 Task: Explore upcoming open houses in Albuquerque, New Mexico, to visit properties with a mountain view.
Action: Mouse moved to (412, 187)
Screenshot: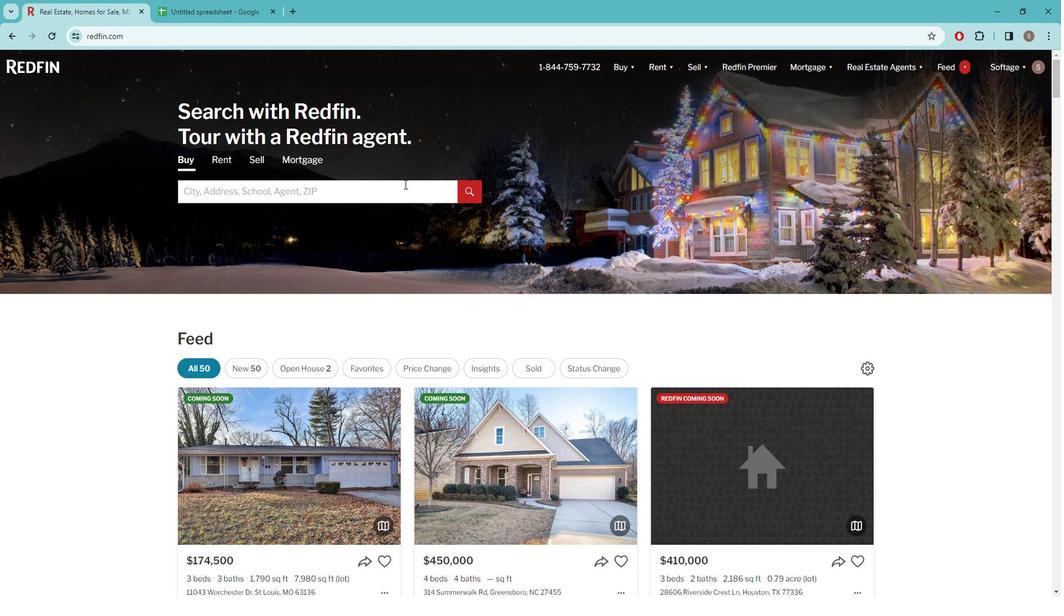 
Action: Mouse pressed left at (412, 187)
Screenshot: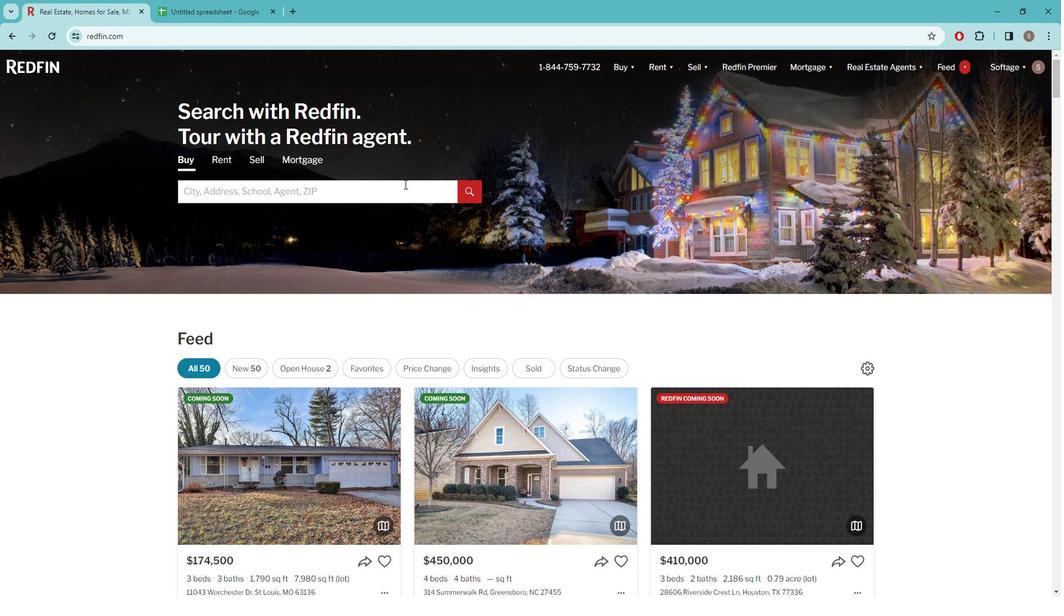 
Action: Key pressed a<Key.caps_lock>LBU
Screenshot: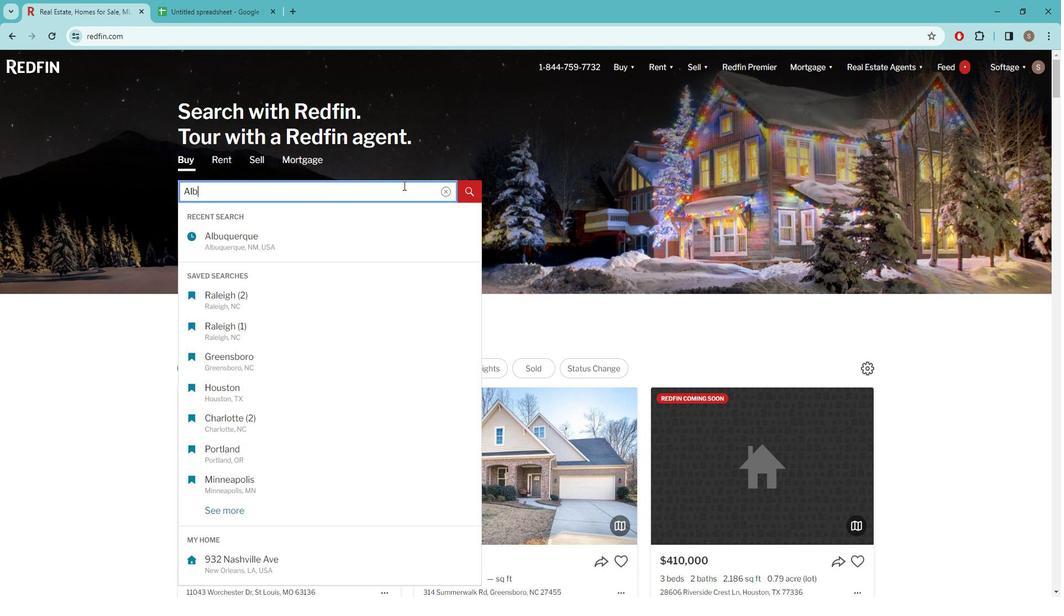 
Action: Mouse moved to (344, 242)
Screenshot: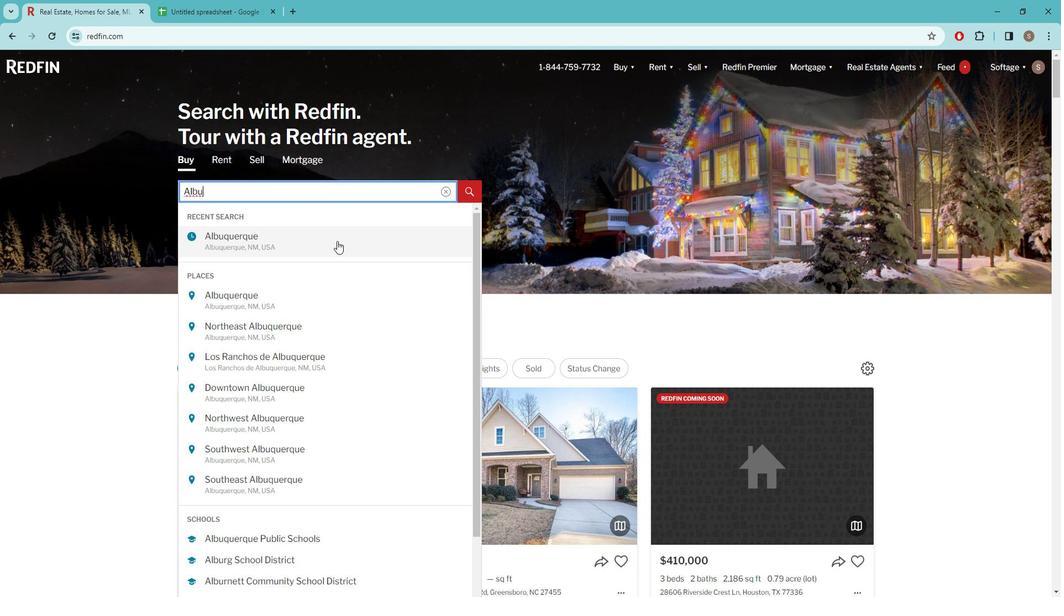 
Action: Mouse pressed left at (344, 242)
Screenshot: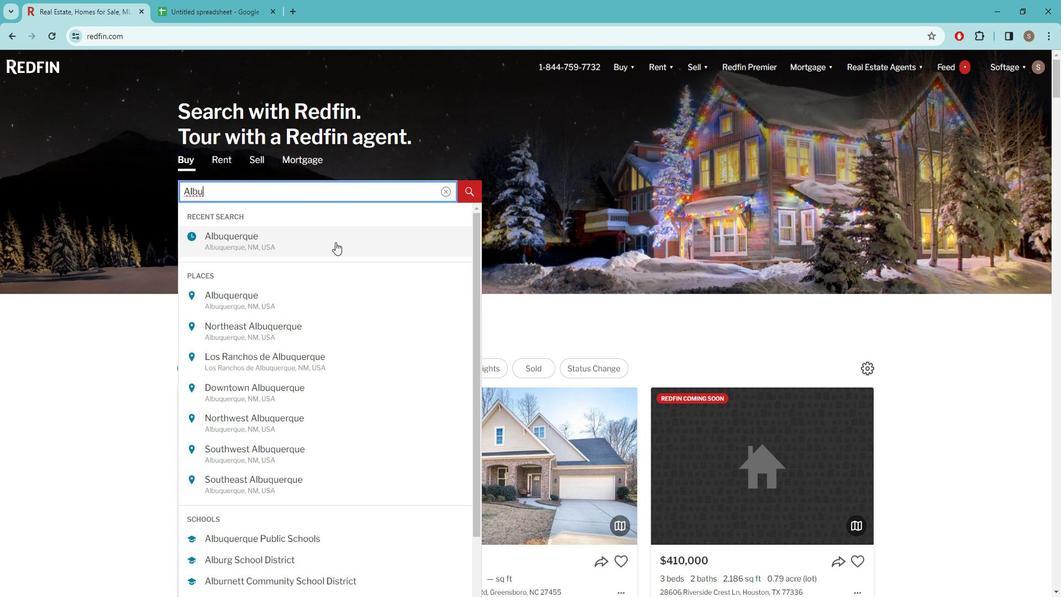 
Action: Mouse moved to (934, 139)
Screenshot: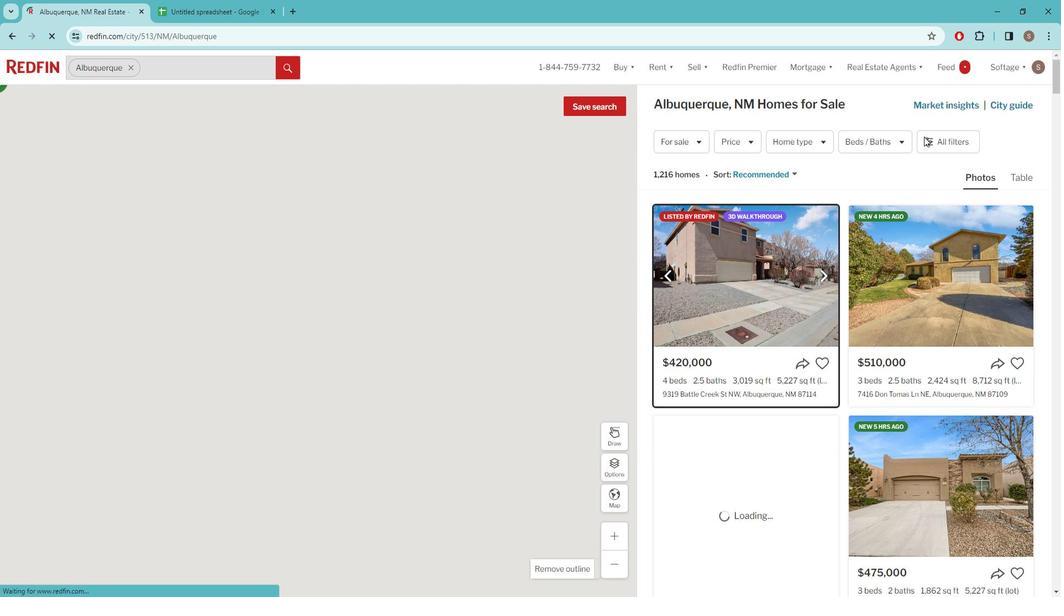
Action: Mouse pressed left at (934, 139)
Screenshot: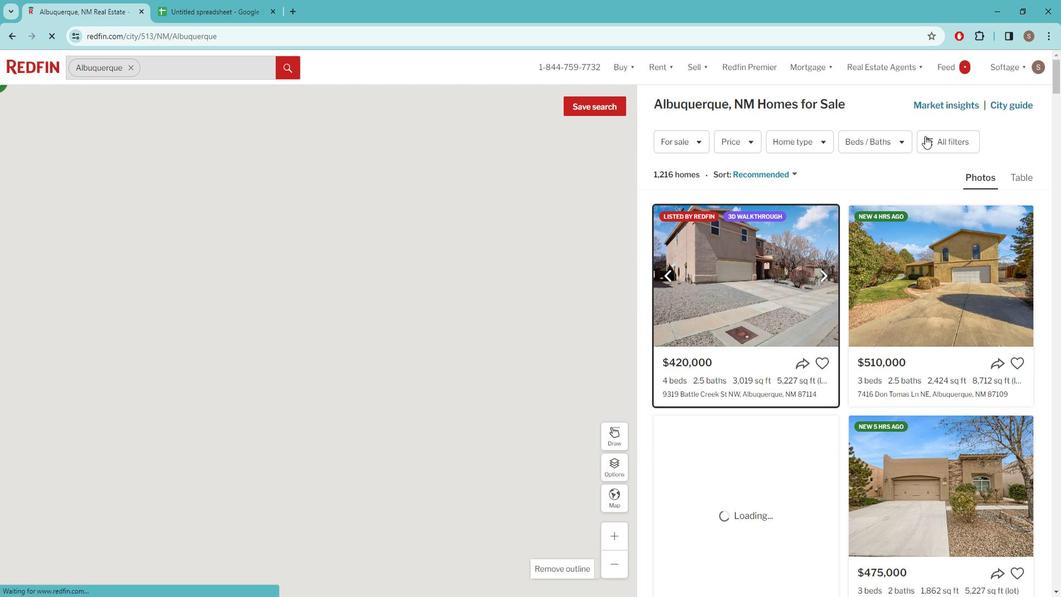 
Action: Mouse moved to (935, 139)
Screenshot: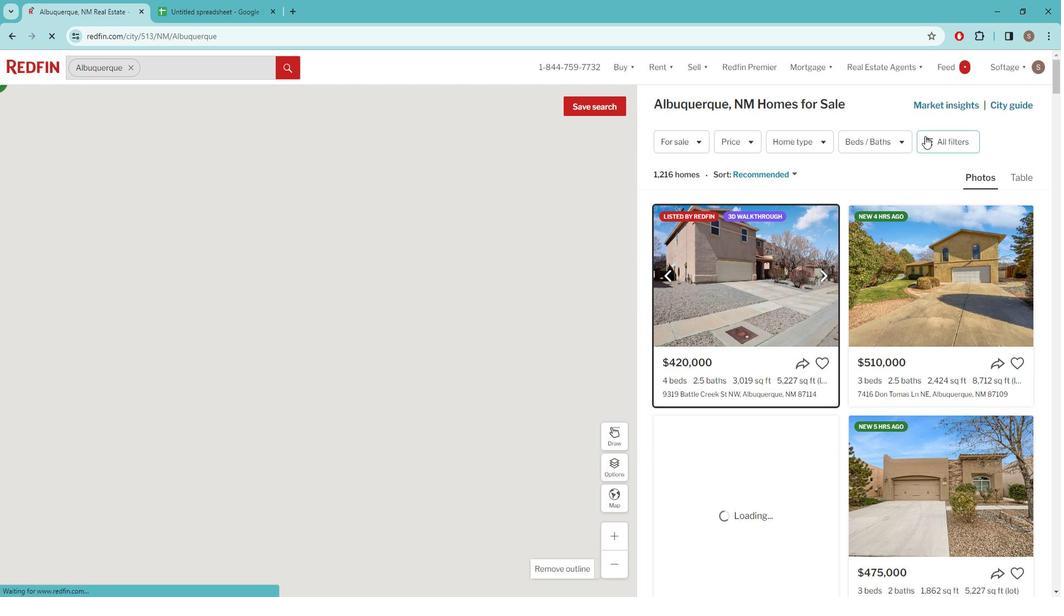 
Action: Mouse pressed left at (935, 139)
Screenshot: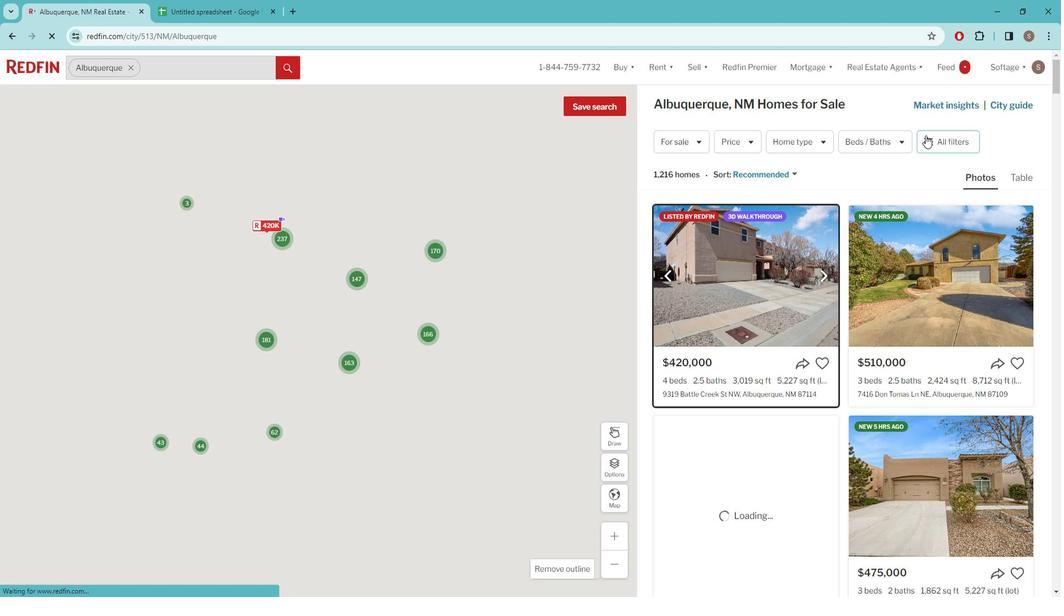 
Action: Mouse pressed left at (935, 139)
Screenshot: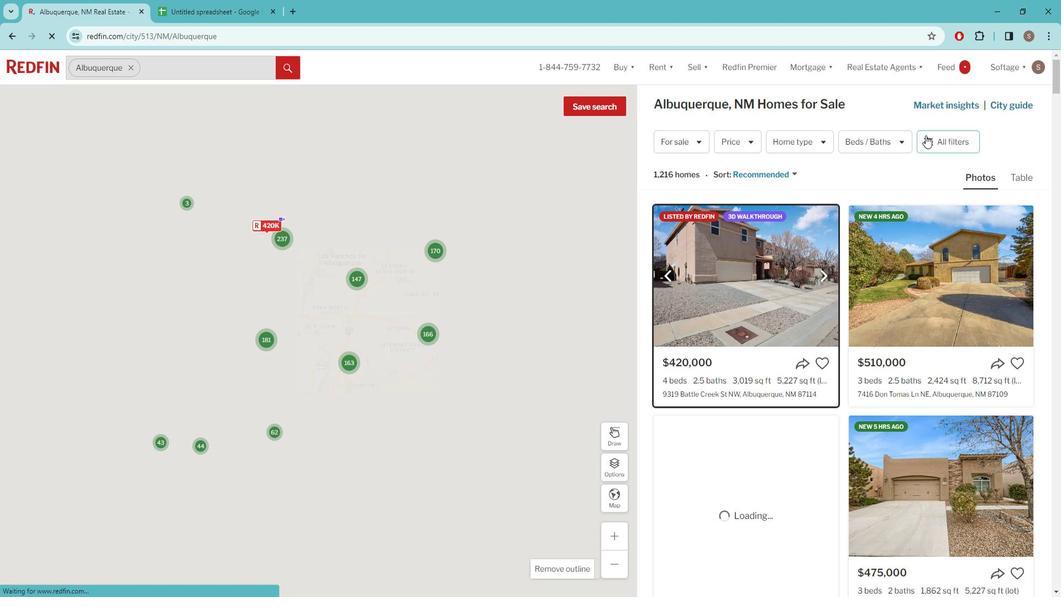 
Action: Mouse moved to (938, 141)
Screenshot: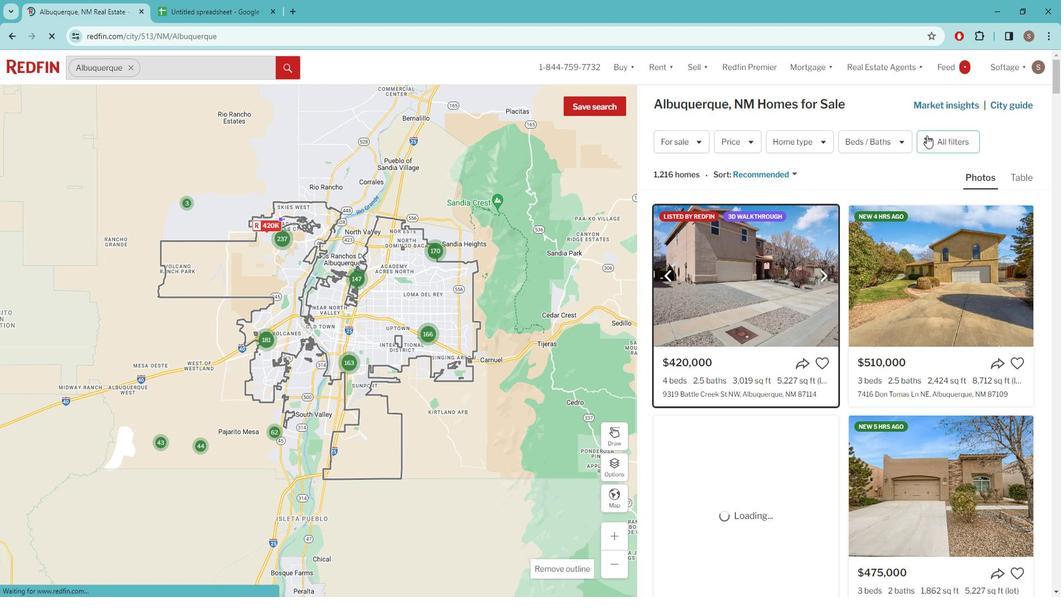 
Action: Mouse pressed left at (938, 141)
Screenshot: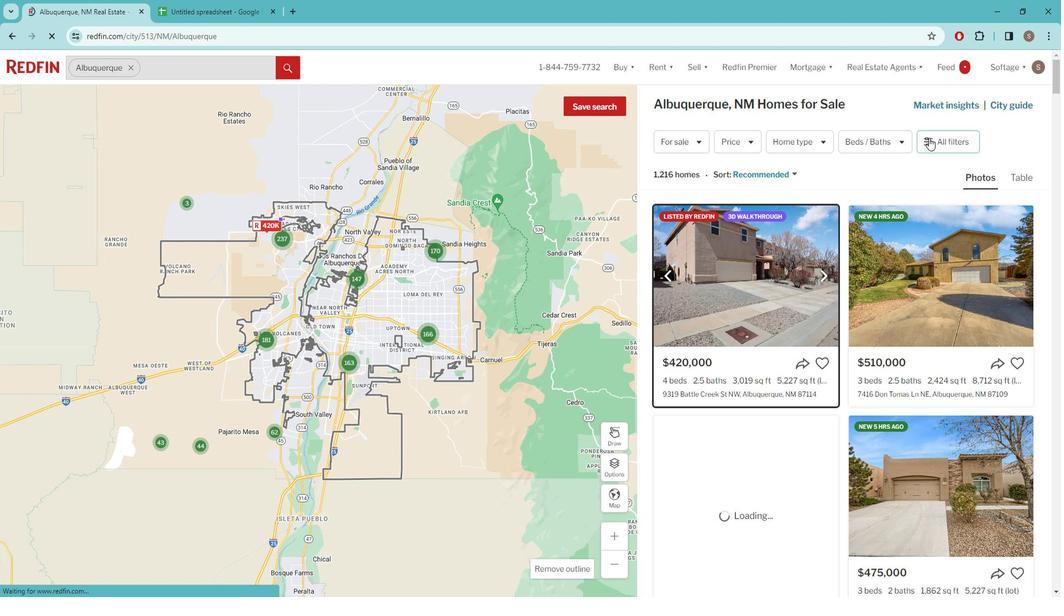 
Action: Mouse moved to (939, 141)
Screenshot: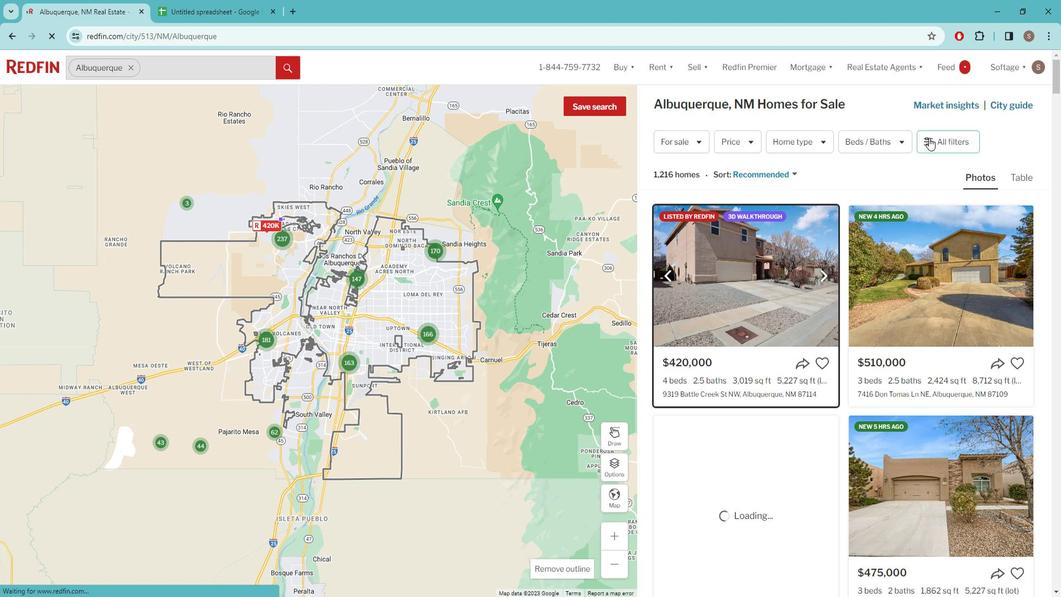 
Action: Mouse pressed left at (939, 141)
Screenshot: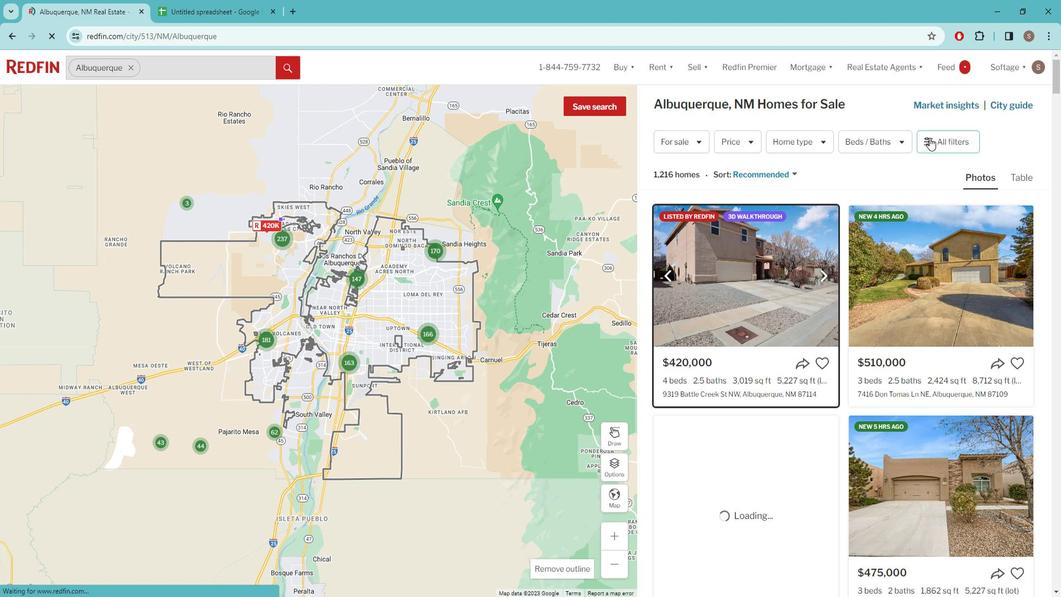 
Action: Mouse moved to (939, 142)
Screenshot: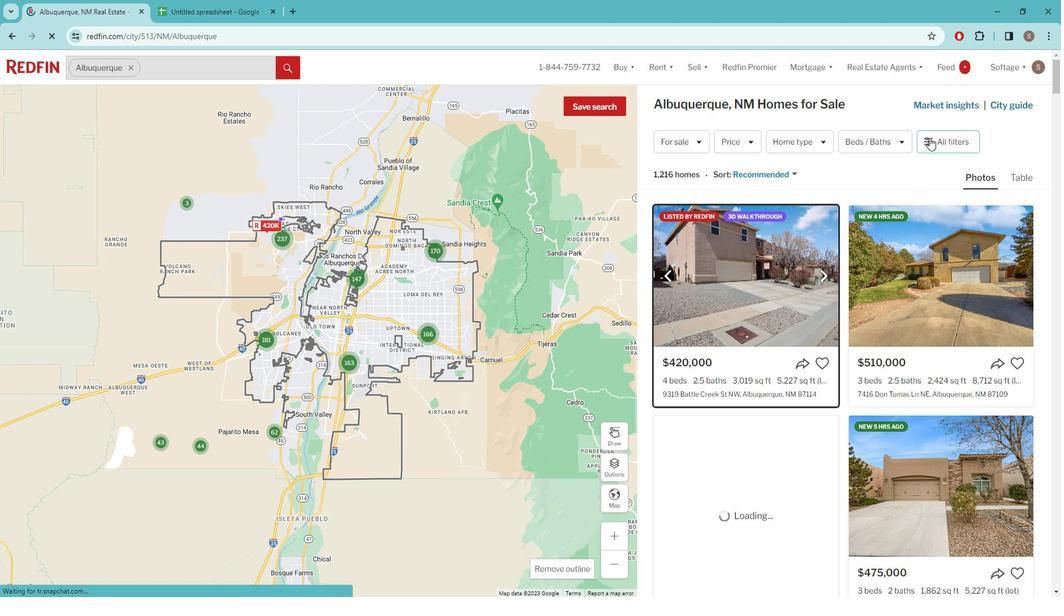 
Action: Mouse pressed left at (939, 142)
Screenshot: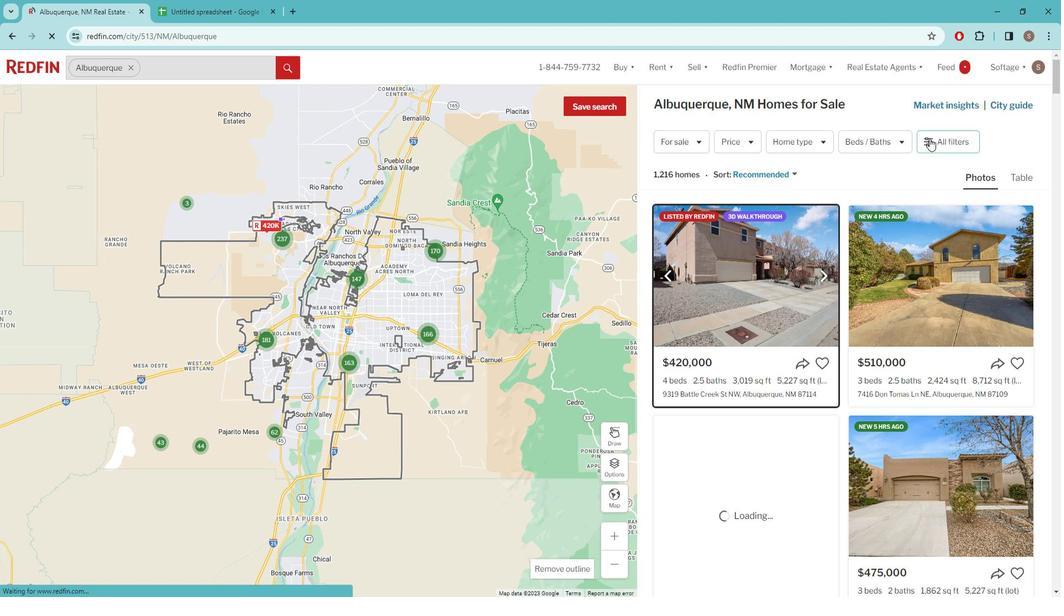 
Action: Mouse moved to (939, 142)
Screenshot: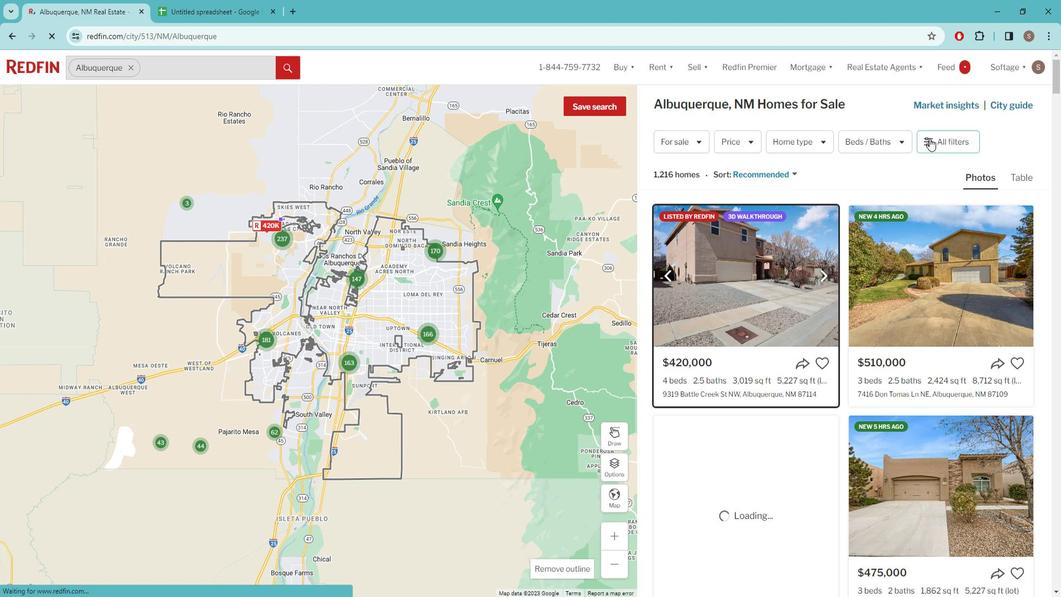 
Action: Mouse pressed left at (939, 142)
Screenshot: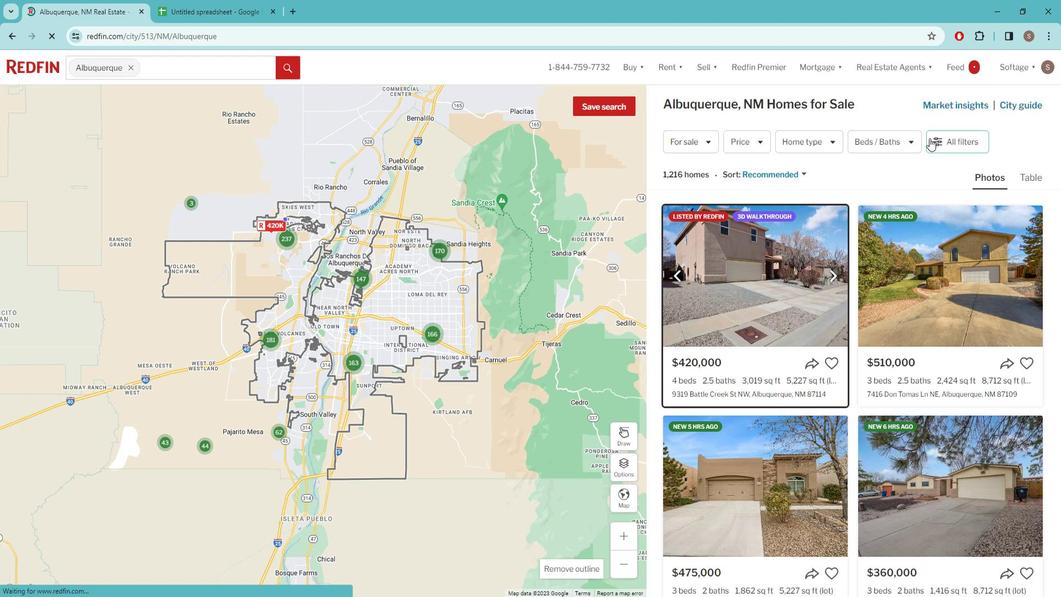 
Action: Mouse moved to (947, 142)
Screenshot: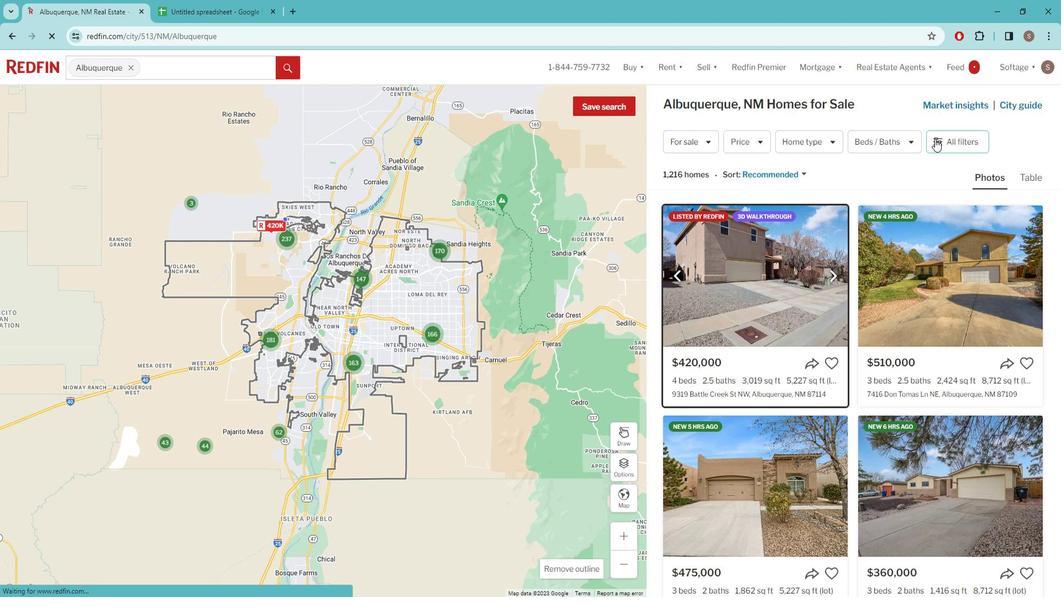 
Action: Mouse pressed left at (947, 142)
Screenshot: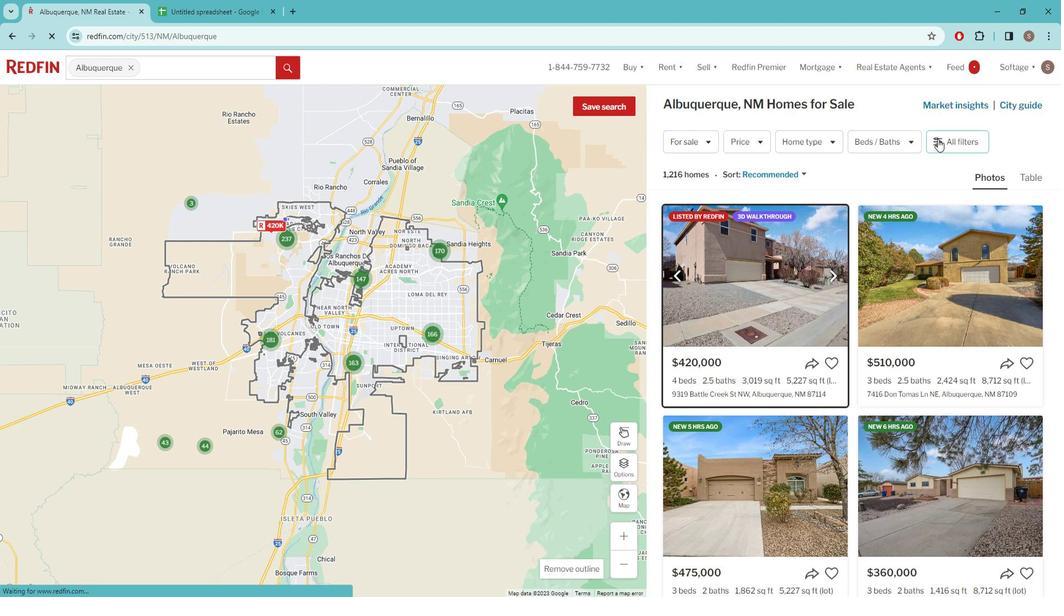 
Action: Mouse pressed left at (947, 142)
Screenshot: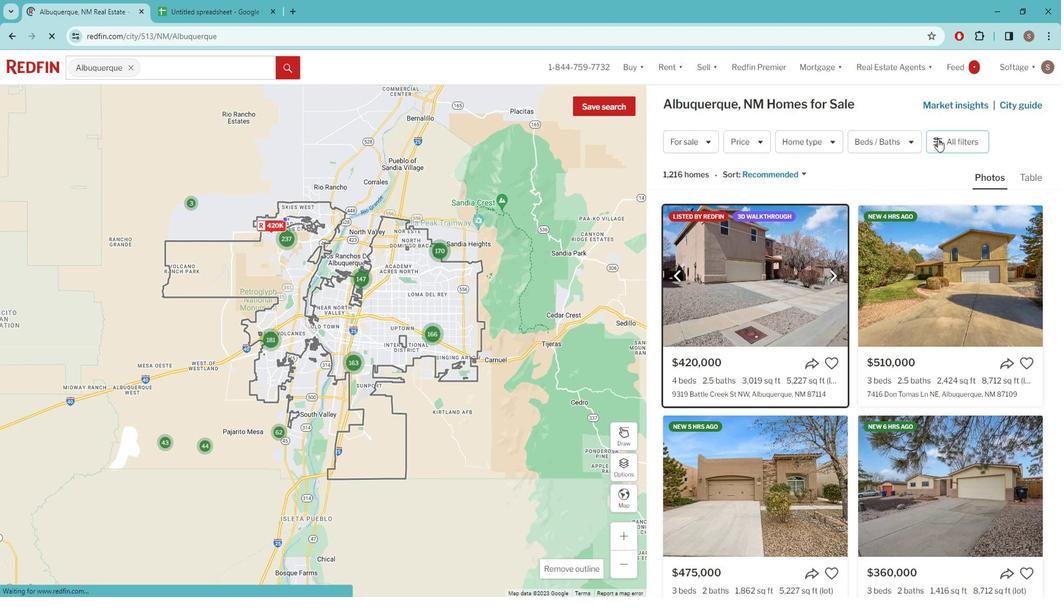 
Action: Mouse moved to (947, 142)
Screenshot: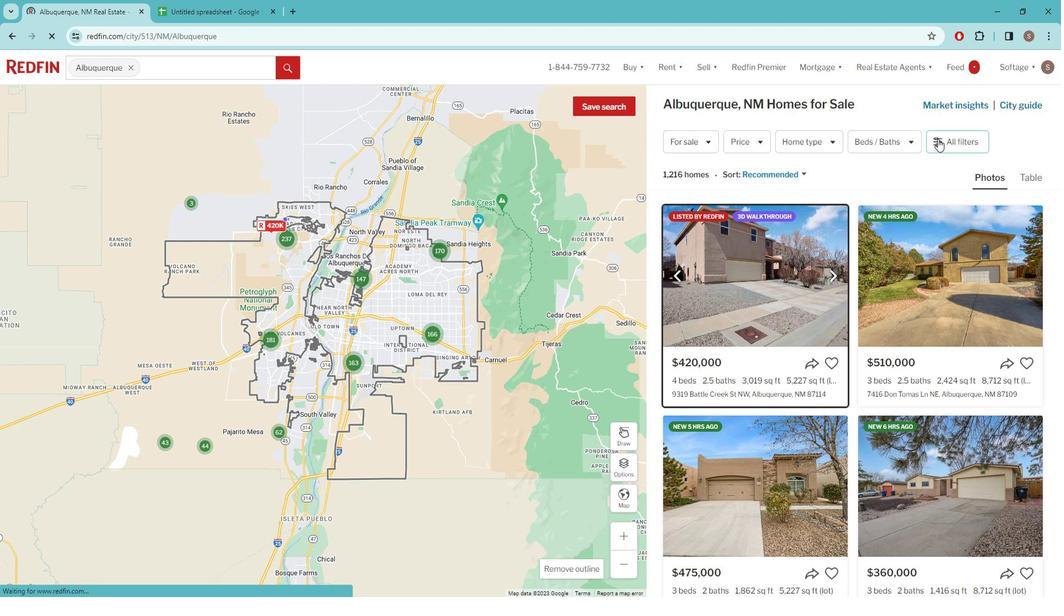 
Action: Mouse pressed left at (947, 142)
Screenshot: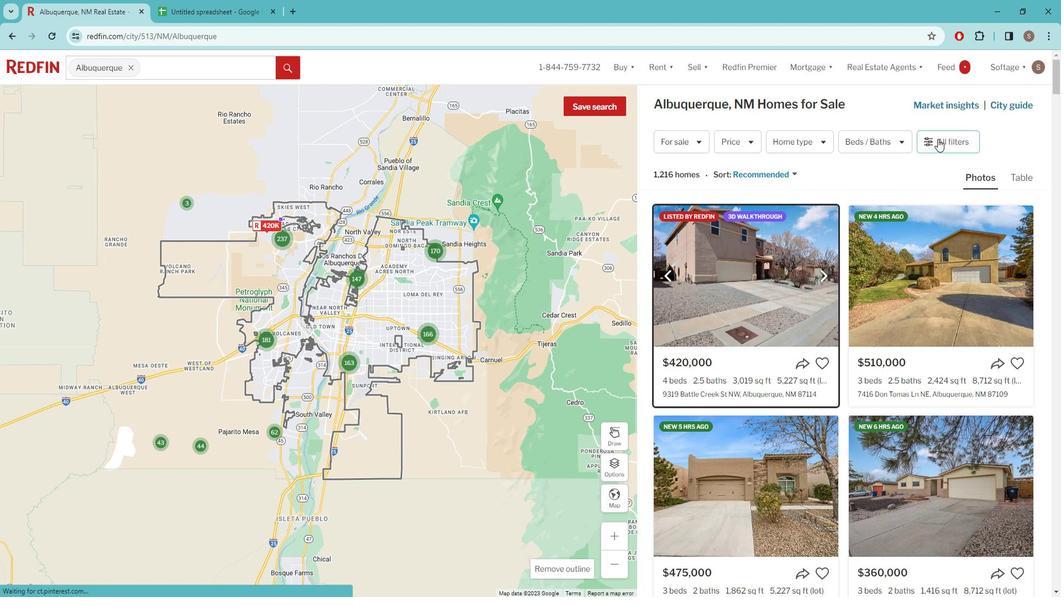 
Action: Mouse moved to (897, 246)
Screenshot: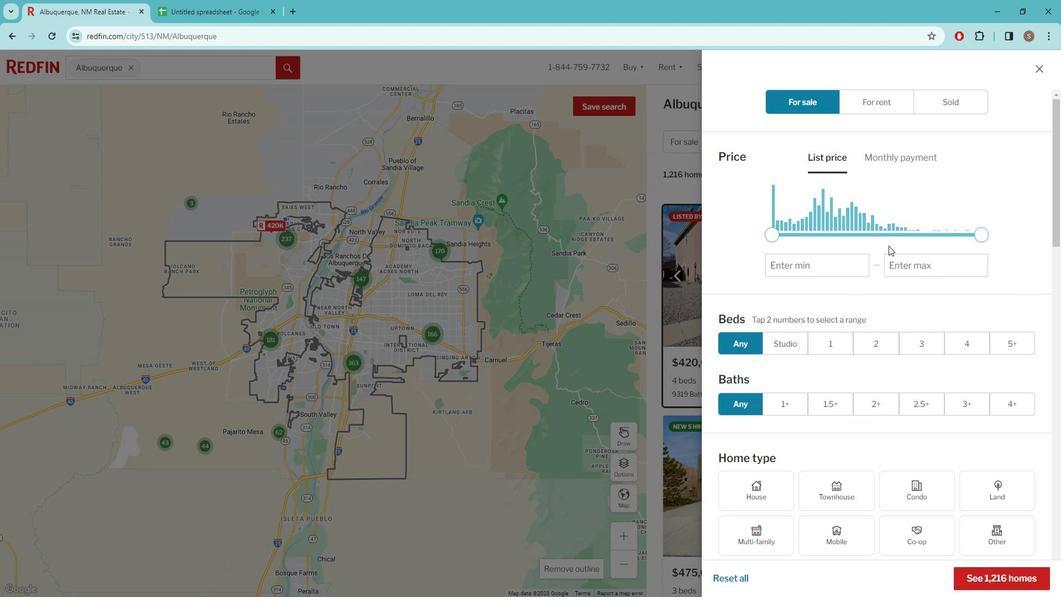 
Action: Mouse scrolled (897, 246) with delta (0, 0)
Screenshot: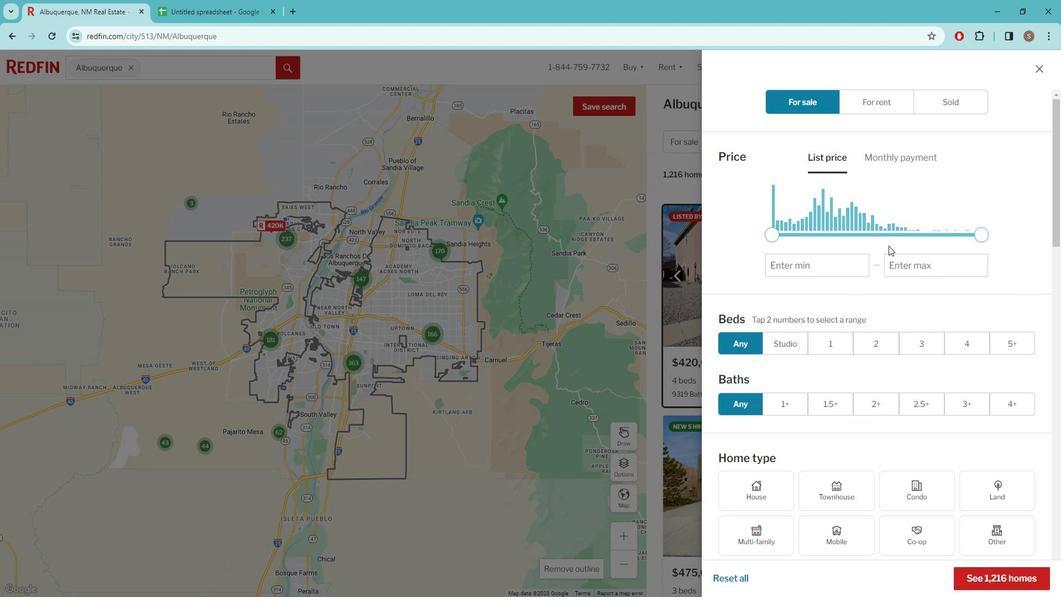 
Action: Mouse scrolled (897, 246) with delta (0, 0)
Screenshot: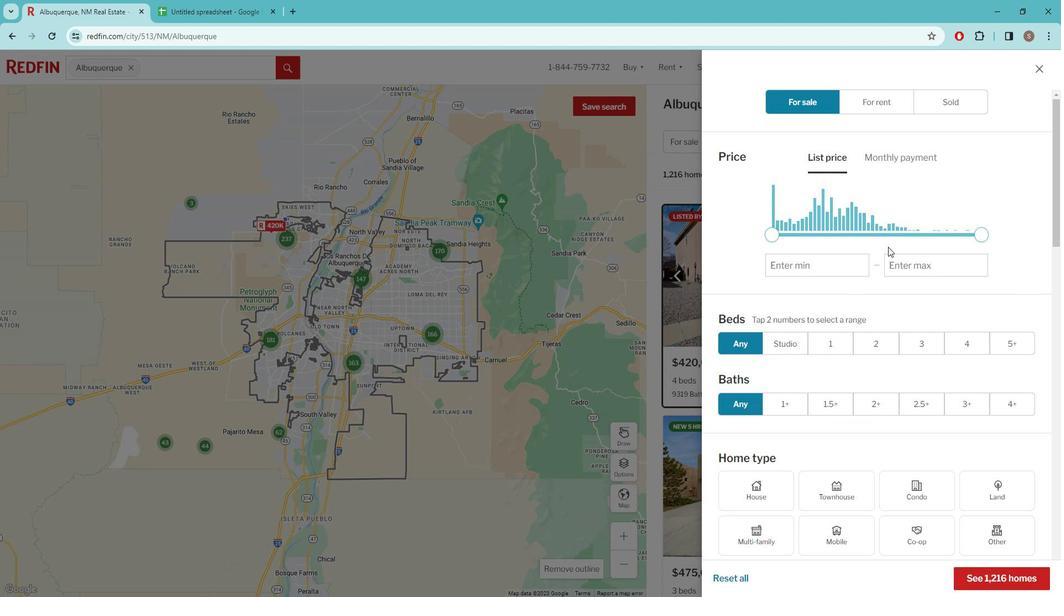 
Action: Mouse scrolled (897, 246) with delta (0, 0)
Screenshot: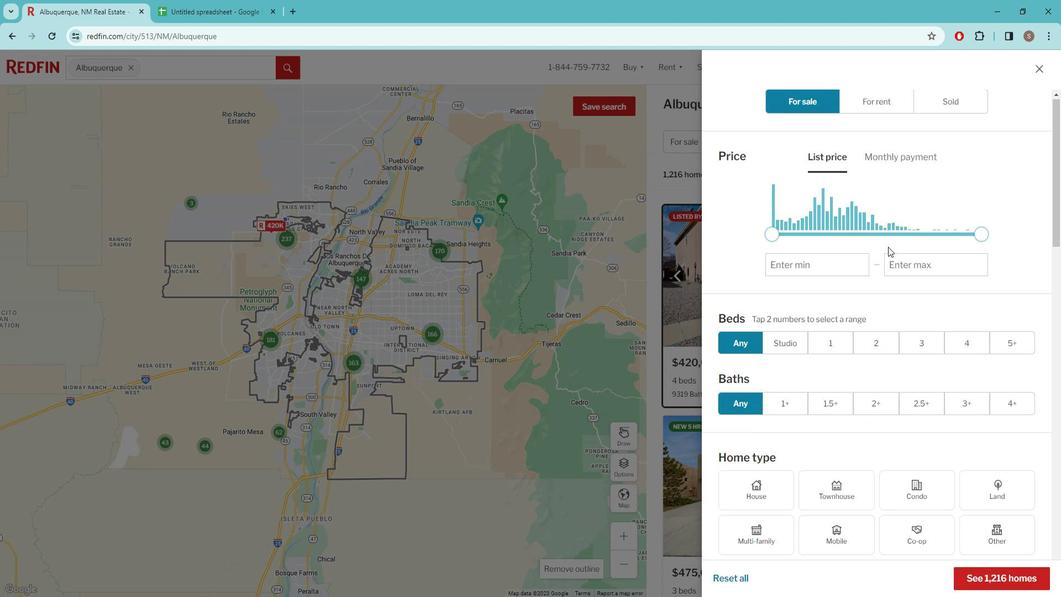 
Action: Mouse scrolled (897, 246) with delta (0, 0)
Screenshot: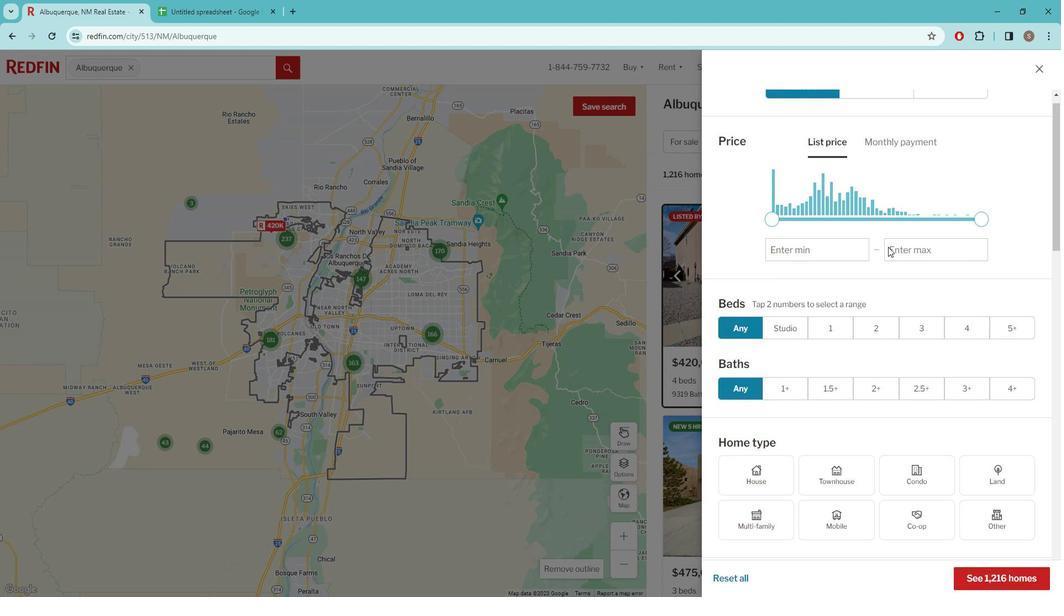 
Action: Mouse moved to (773, 381)
Screenshot: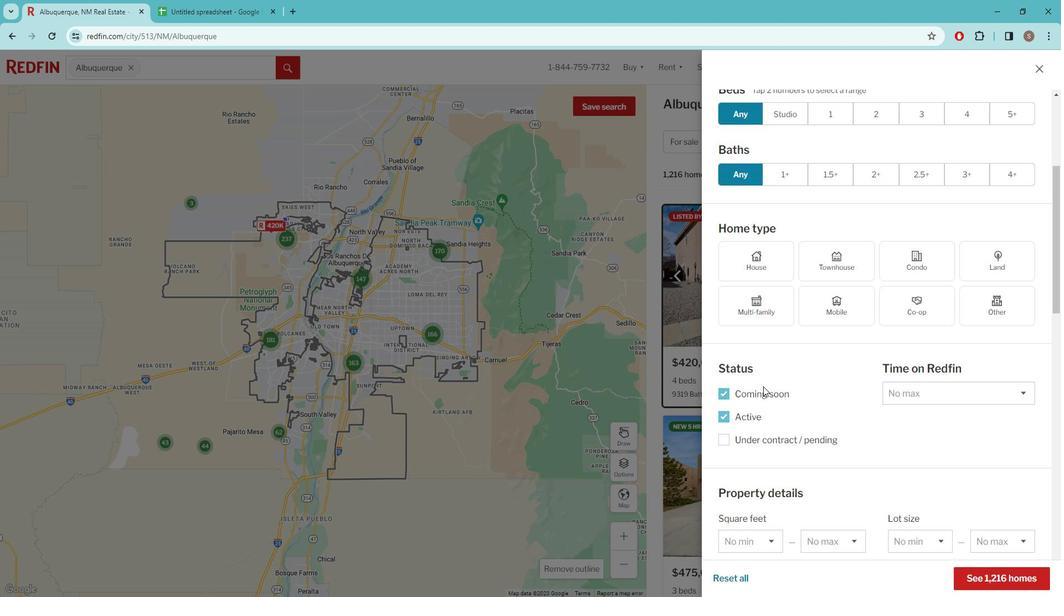 
Action: Mouse pressed left at (773, 381)
Screenshot: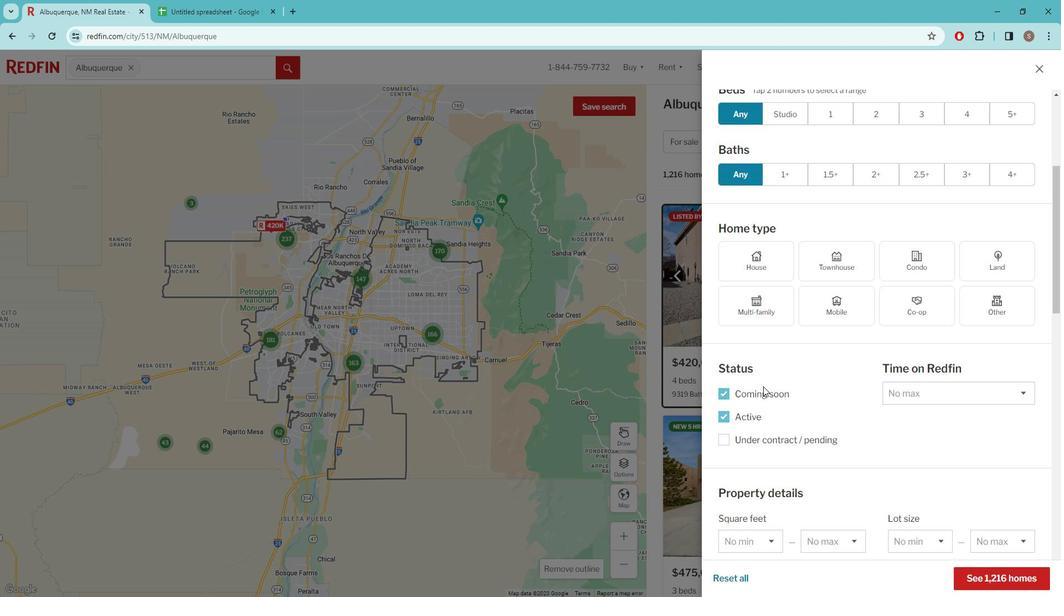 
Action: Mouse moved to (774, 384)
Screenshot: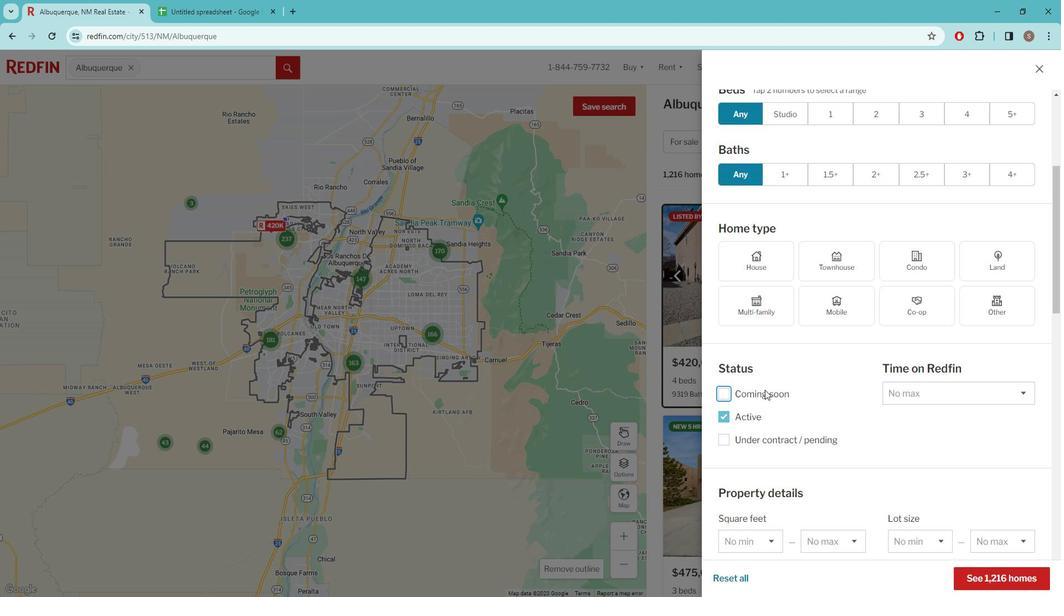 
Action: Mouse pressed left at (774, 384)
Screenshot: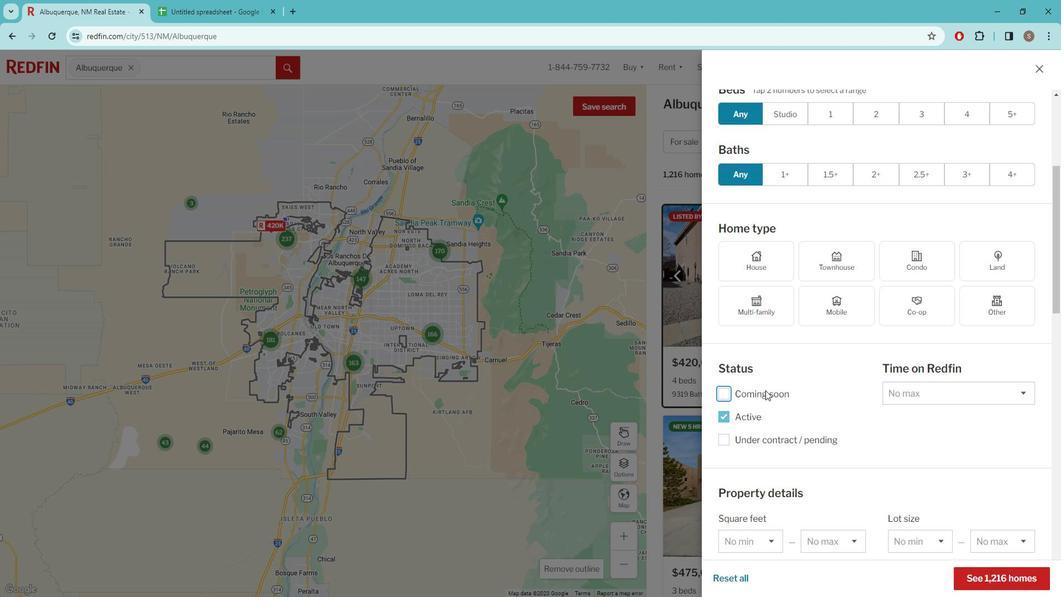
Action: Mouse moved to (786, 380)
Screenshot: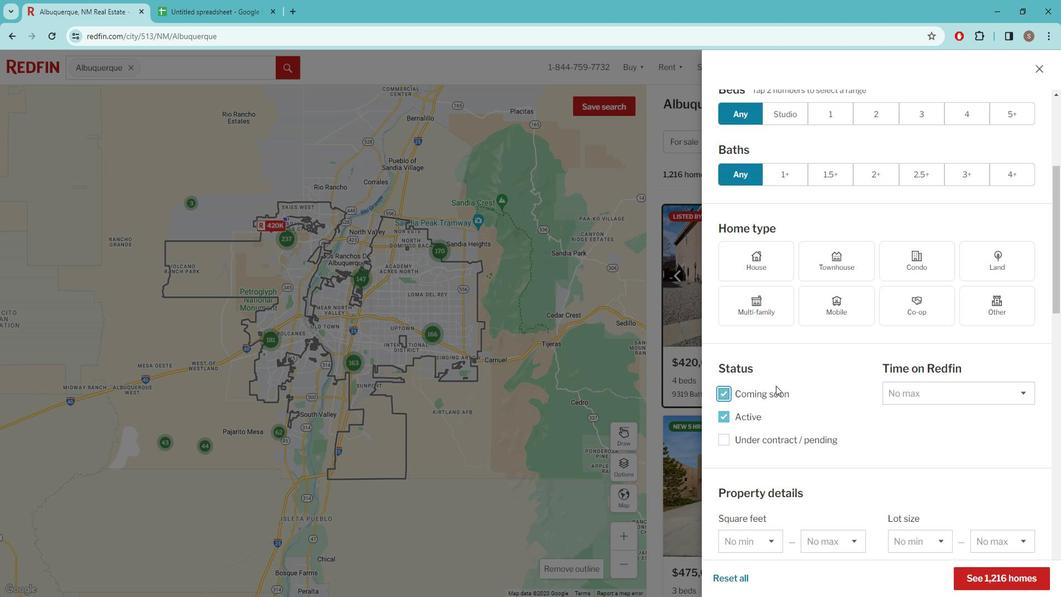 
Action: Mouse scrolled (786, 379) with delta (0, 0)
Screenshot: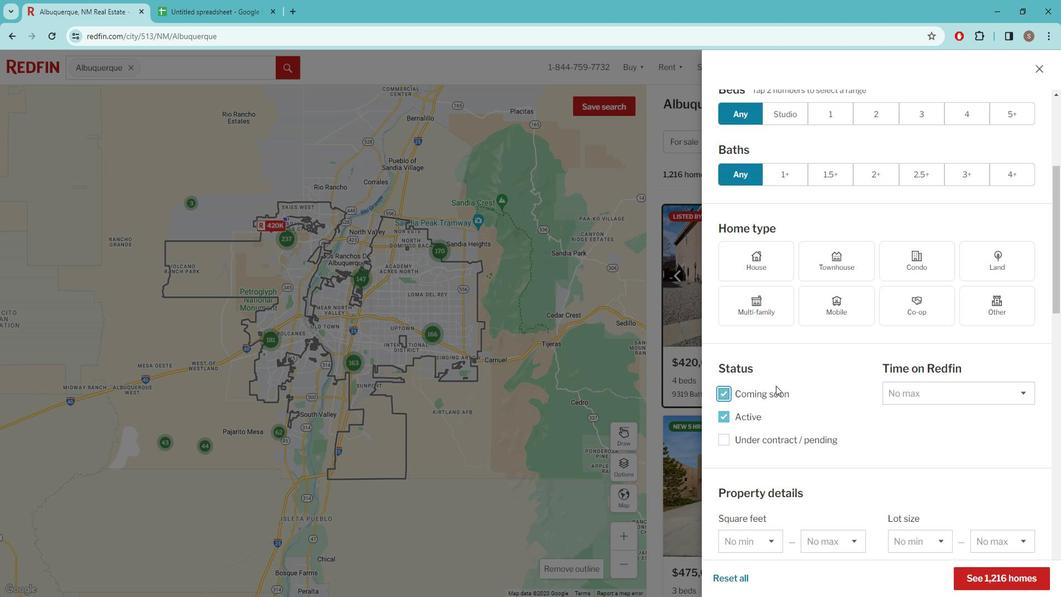 
Action: Mouse scrolled (786, 379) with delta (0, 0)
Screenshot: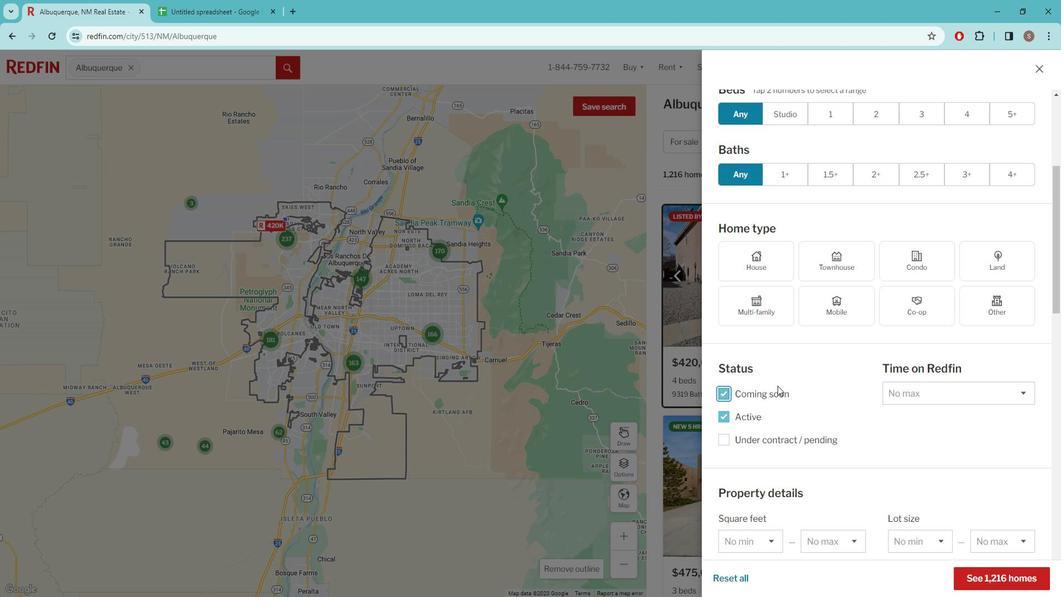 
Action: Mouse moved to (786, 380)
Screenshot: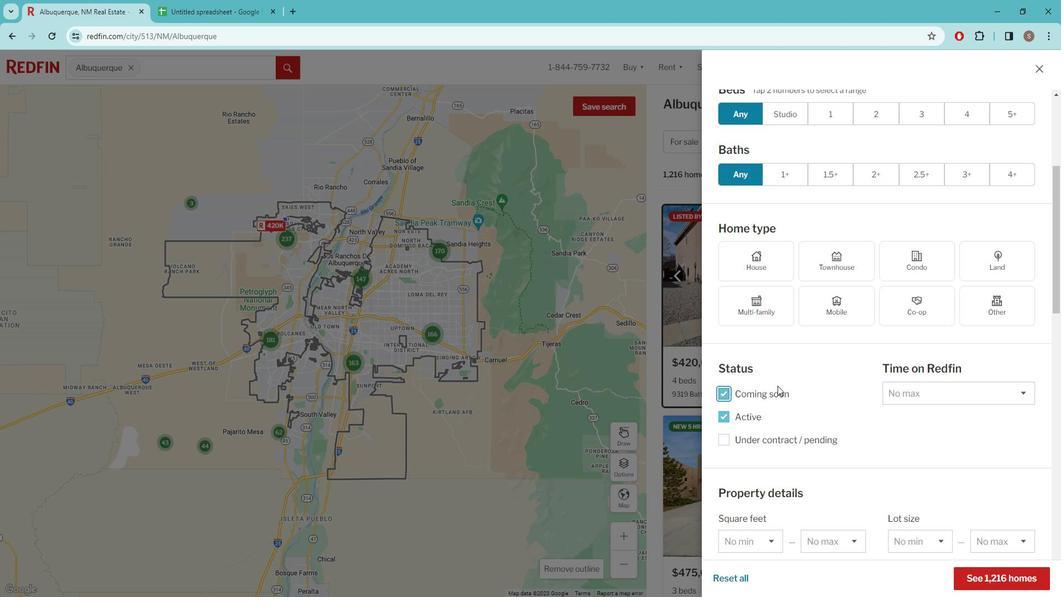 
Action: Mouse scrolled (786, 379) with delta (0, 0)
Screenshot: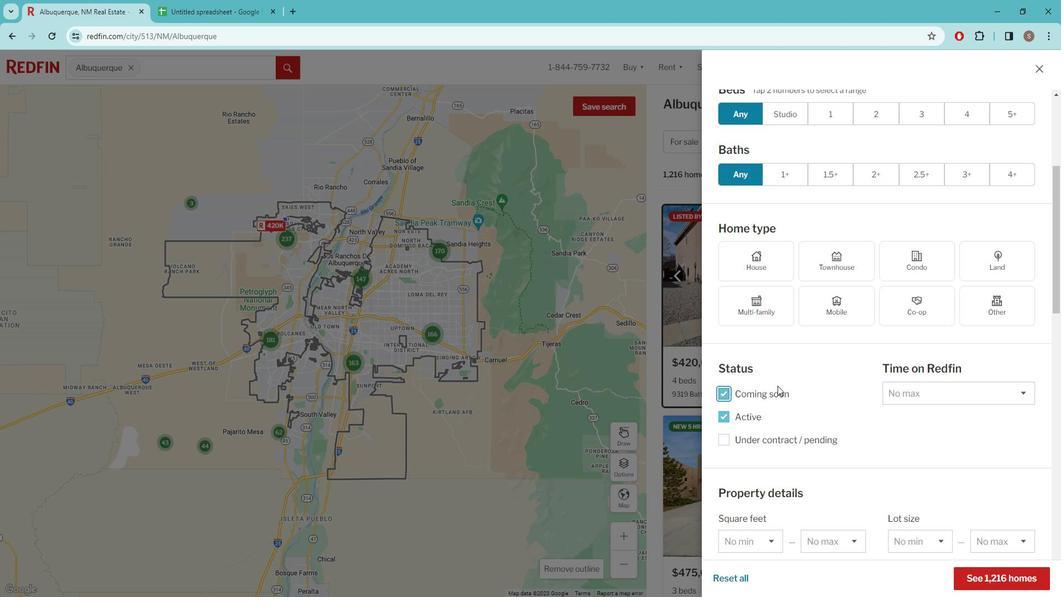 
Action: Mouse scrolled (786, 379) with delta (0, 0)
Screenshot: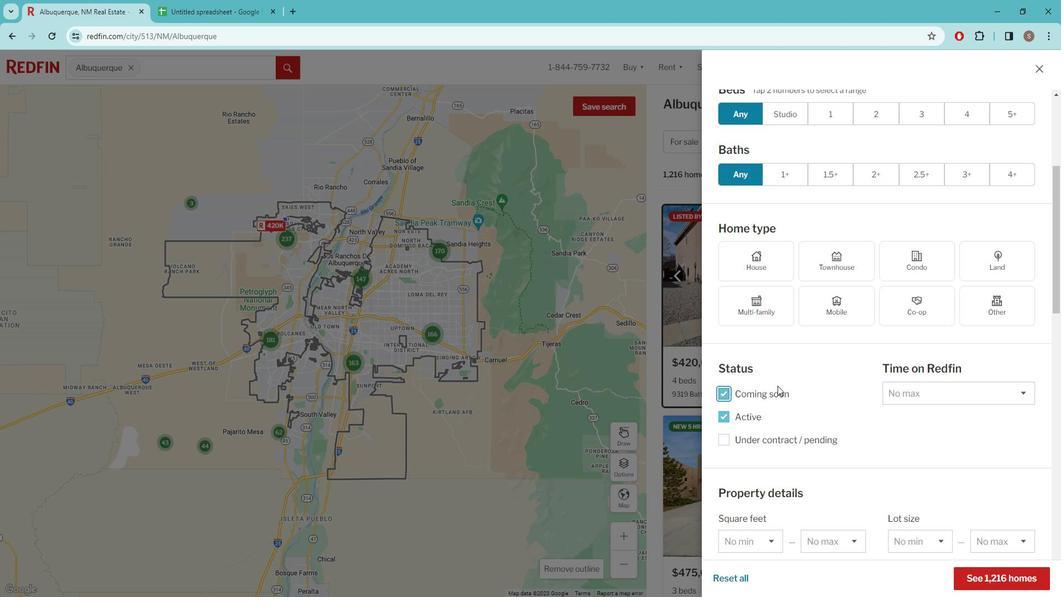 
Action: Mouse scrolled (786, 379) with delta (0, 0)
Screenshot: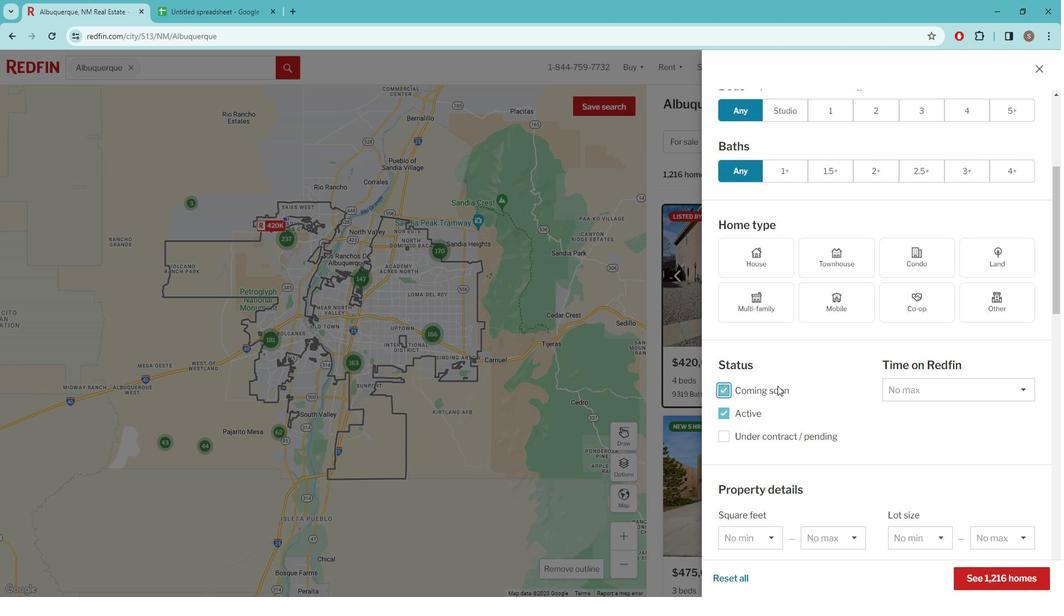 
Action: Mouse moved to (802, 361)
Screenshot: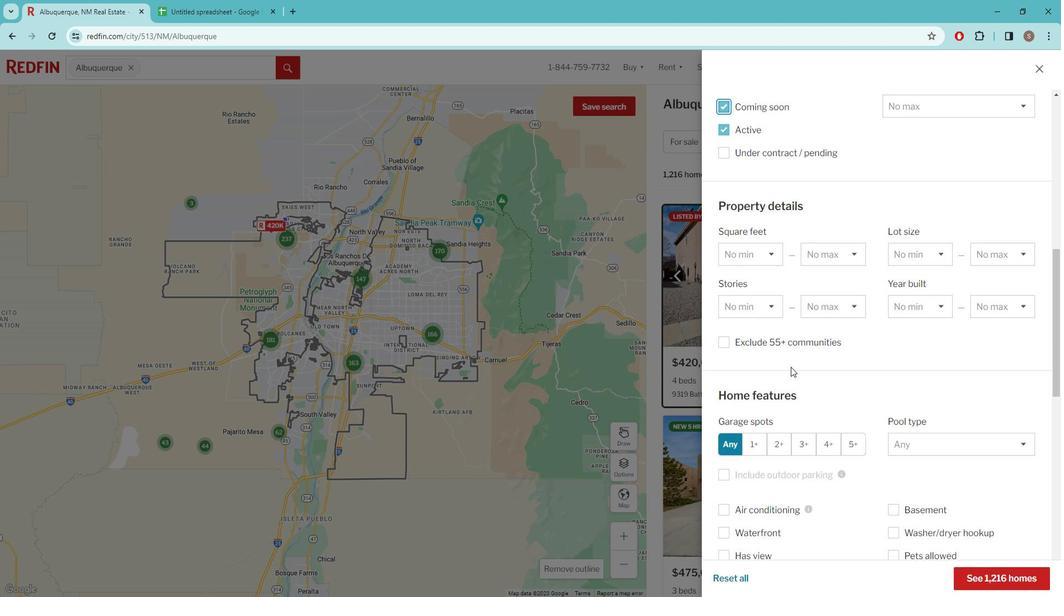 
Action: Mouse scrolled (802, 361) with delta (0, 0)
Screenshot: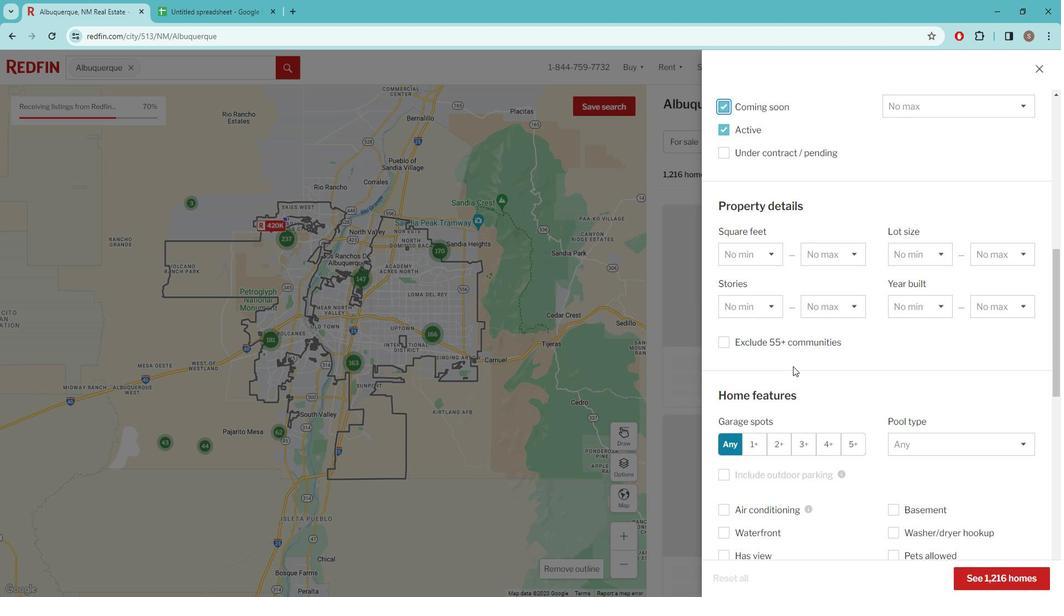 
Action: Mouse scrolled (802, 361) with delta (0, 0)
Screenshot: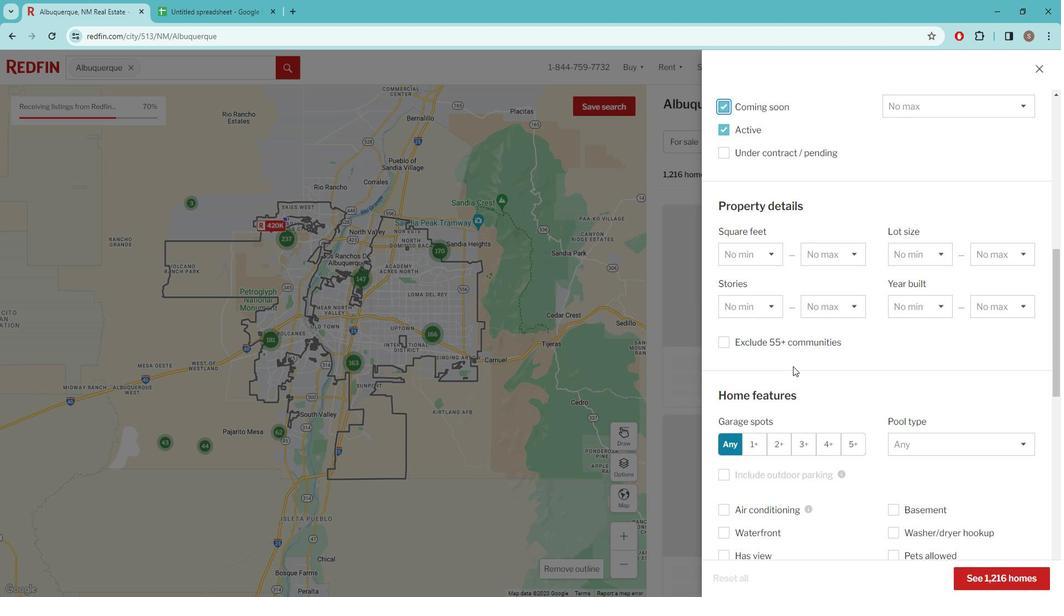 
Action: Mouse scrolled (802, 361) with delta (0, 0)
Screenshot: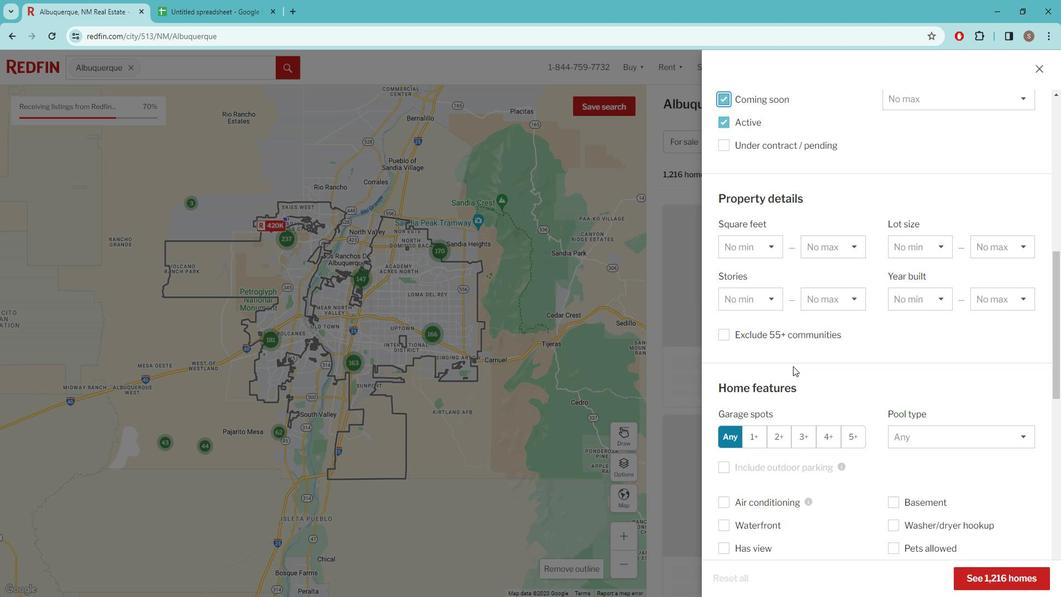 
Action: Mouse moved to (802, 362)
Screenshot: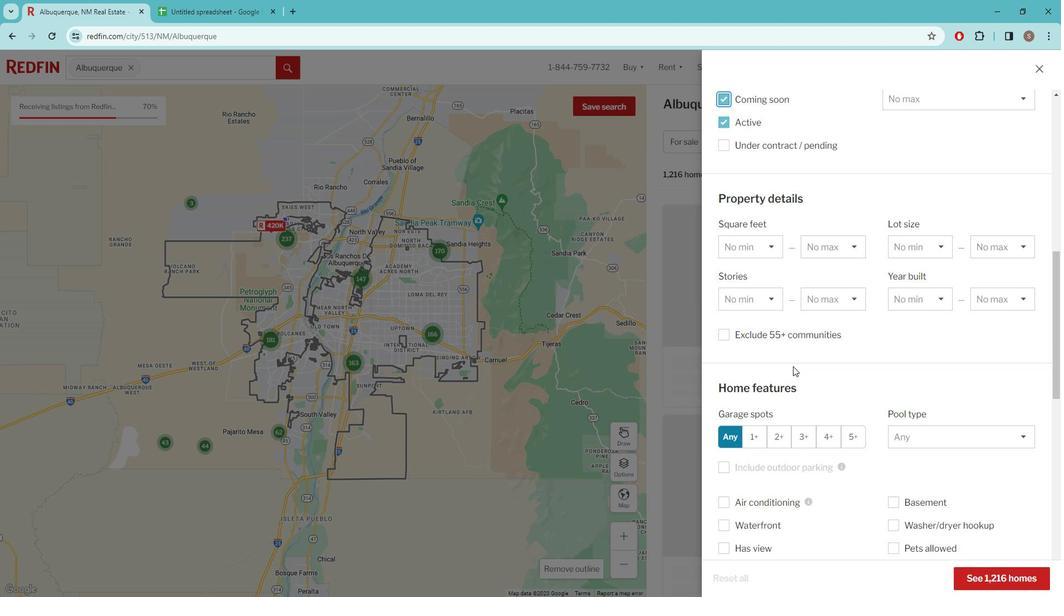 
Action: Mouse scrolled (802, 361) with delta (0, 0)
Screenshot: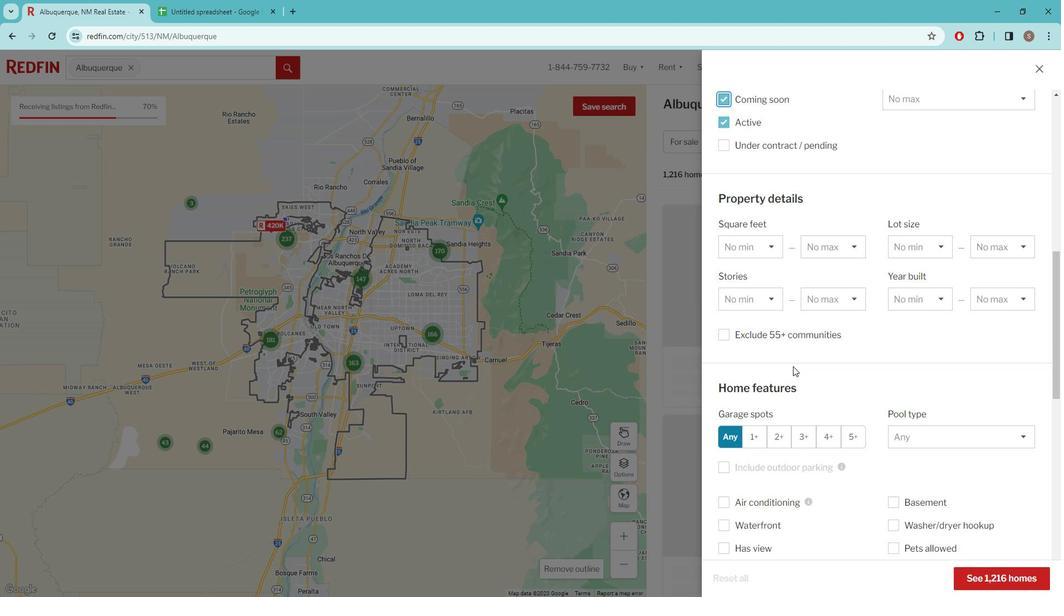 
Action: Mouse moved to (759, 464)
Screenshot: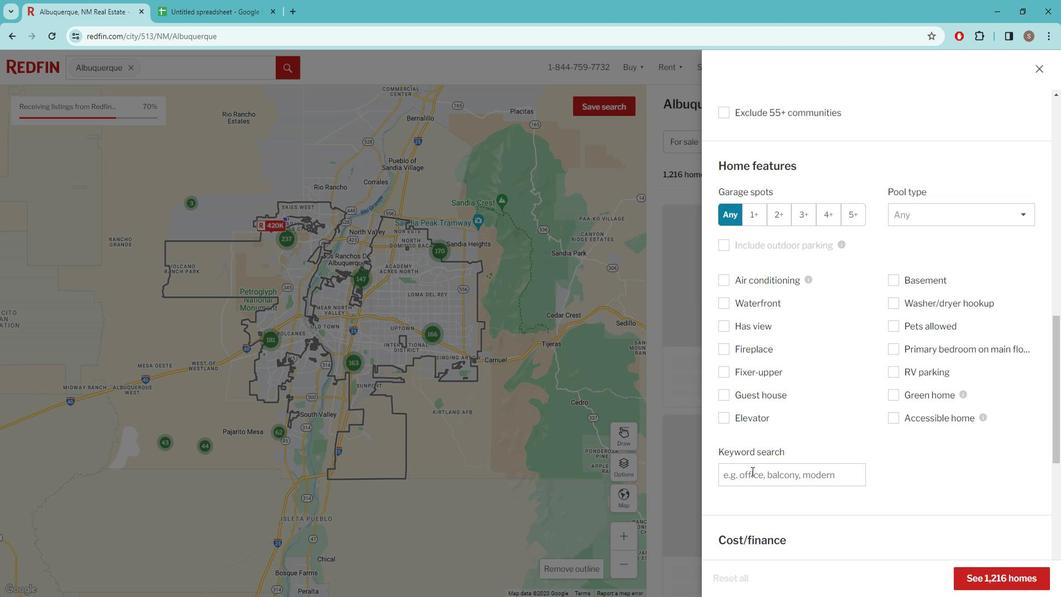 
Action: Mouse pressed left at (759, 464)
Screenshot: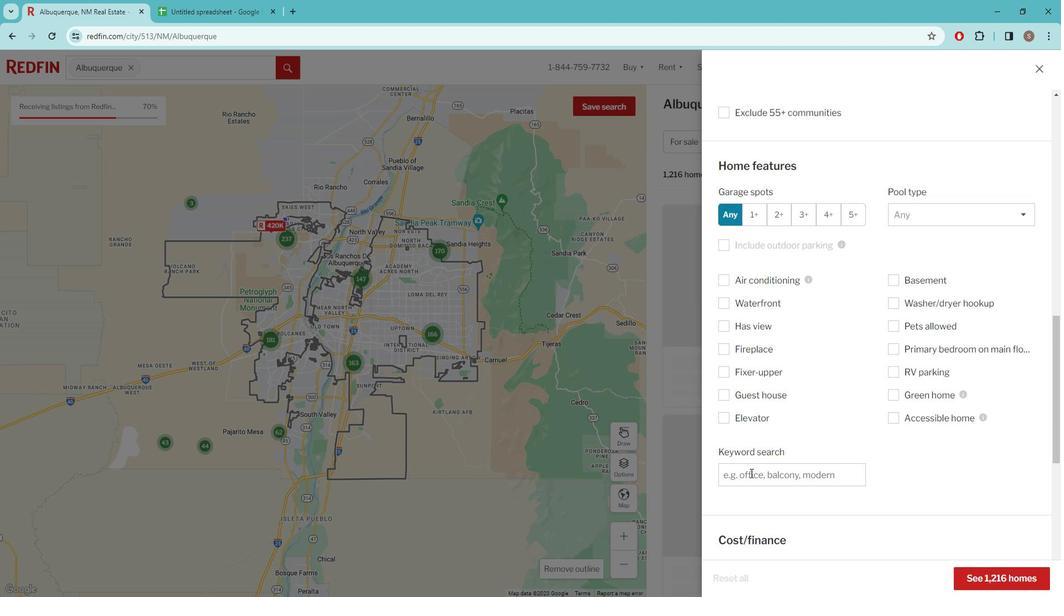 
Action: Key pressed MOUNTAIN<Key.space>VIEW
Screenshot: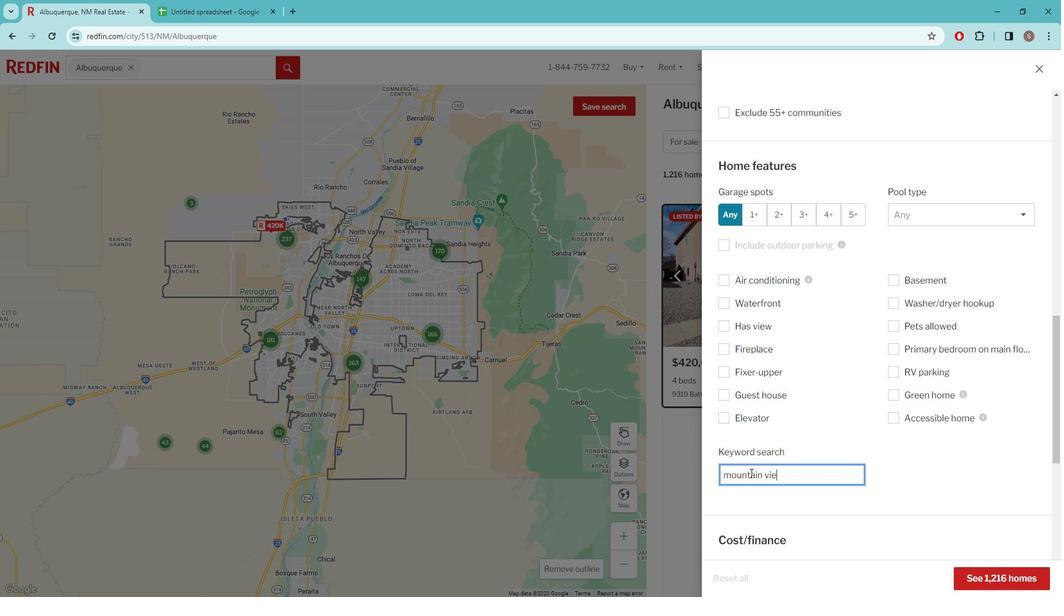 
Action: Mouse moved to (812, 591)
Screenshot: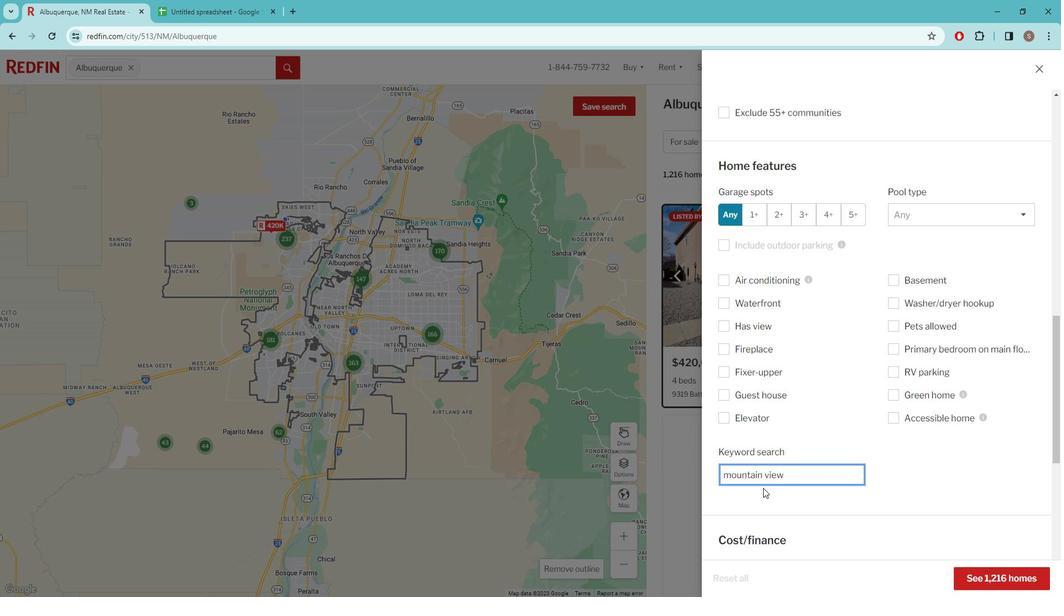 
Action: Mouse scrolled (812, 591) with delta (0, 0)
Screenshot: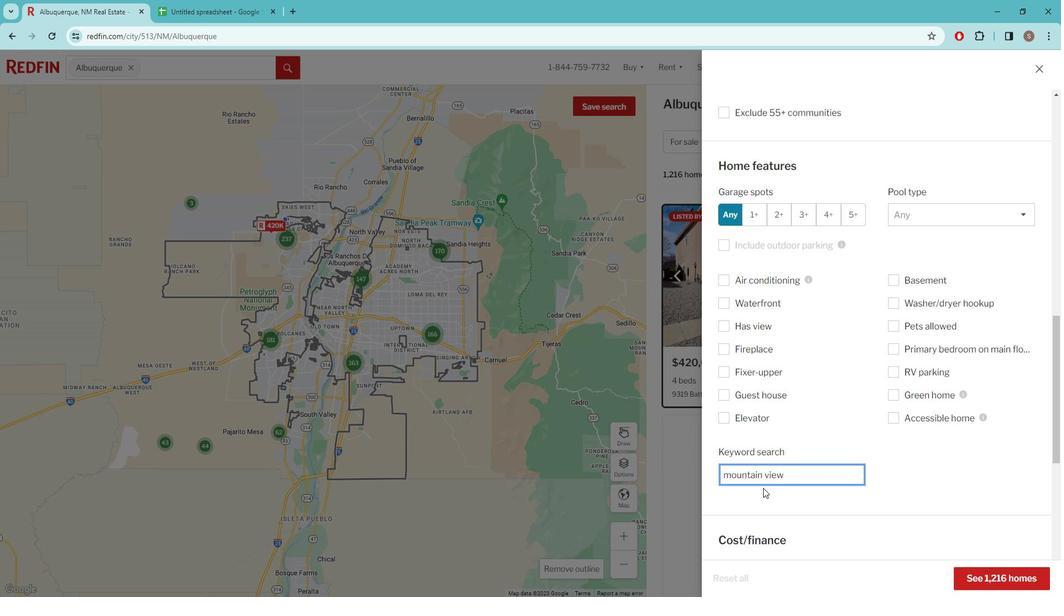 
Action: Mouse moved to (812, 596)
Screenshot: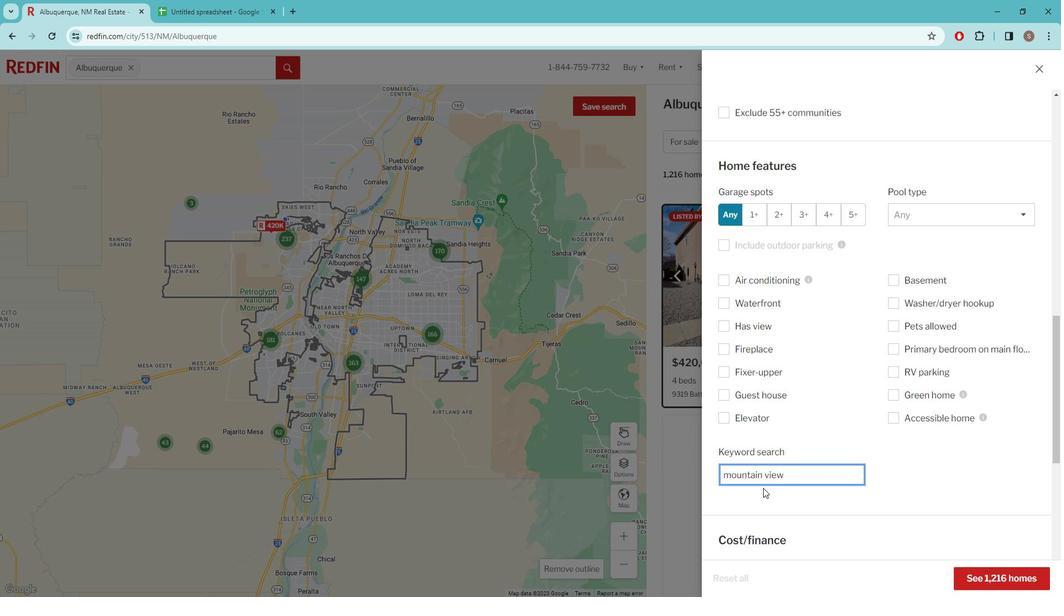 
Action: Mouse scrolled (812, 595) with delta (0, 0)
Screenshot: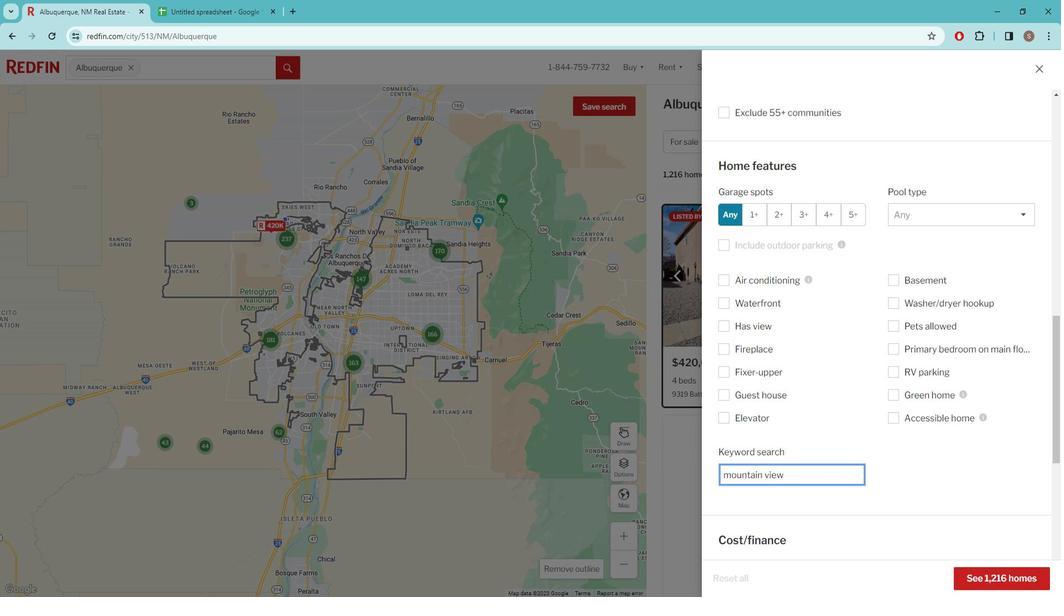 
Action: Mouse scrolled (812, 595) with delta (0, 0)
Screenshot: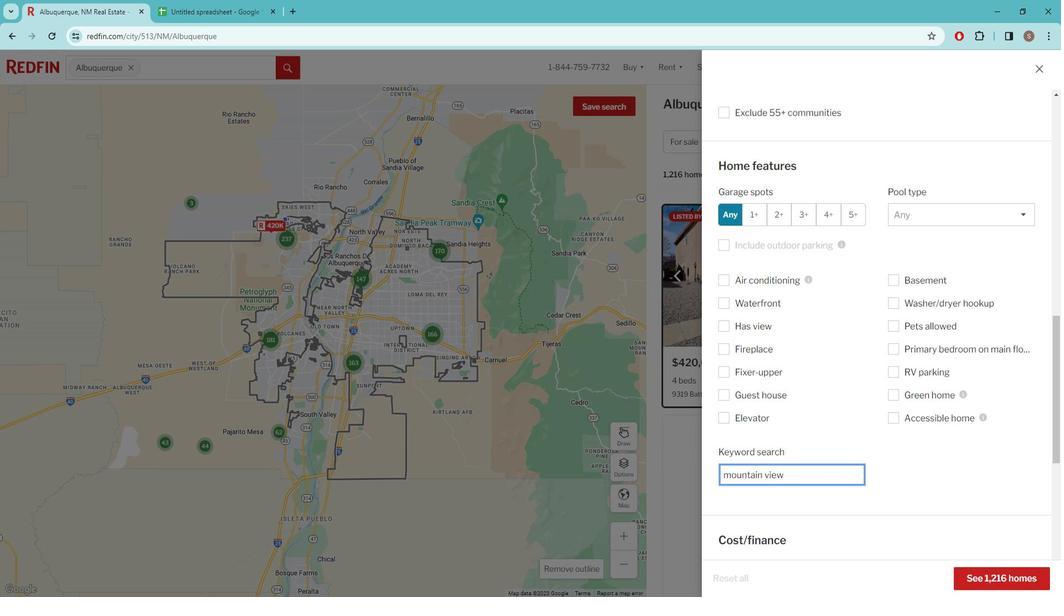 
Action: Mouse scrolled (812, 595) with delta (0, 0)
Screenshot: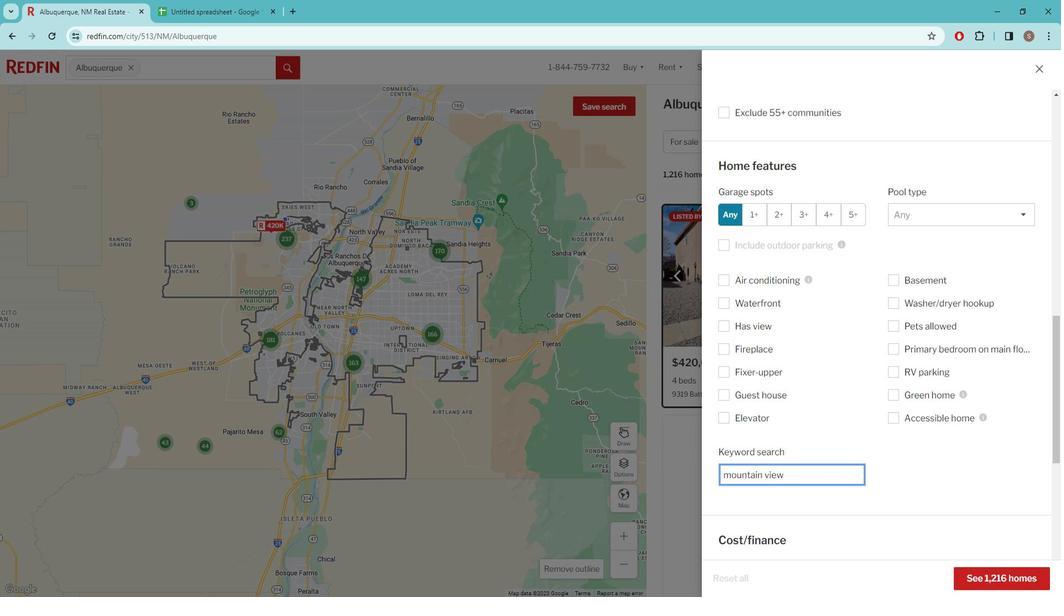
Action: Mouse scrolled (812, 595) with delta (0, 0)
Screenshot: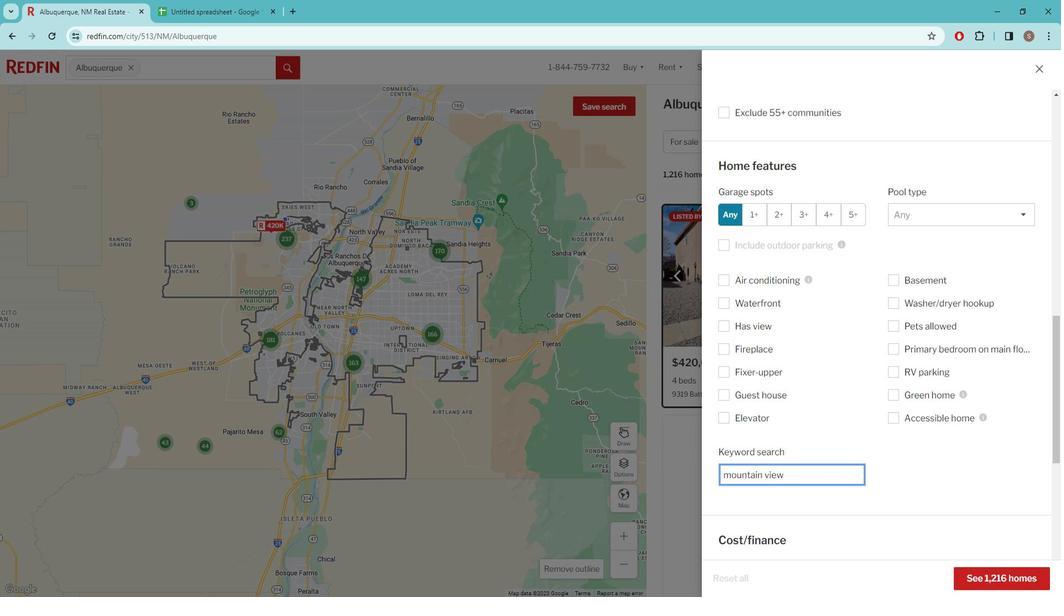 
Action: Mouse moved to (812, 595)
Screenshot: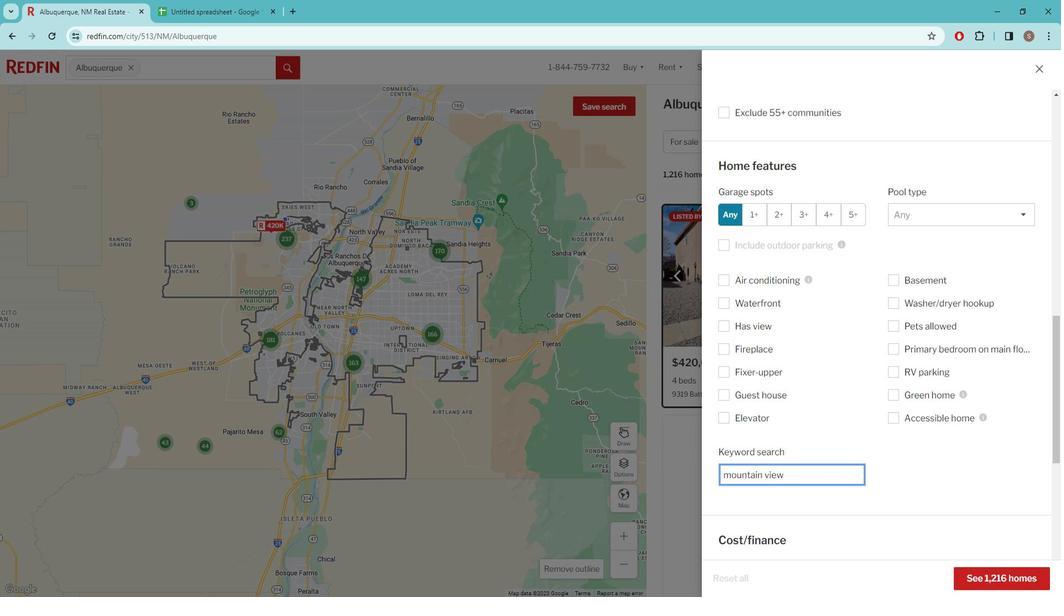 
Action: Mouse scrolled (812, 594) with delta (0, 0)
Screenshot: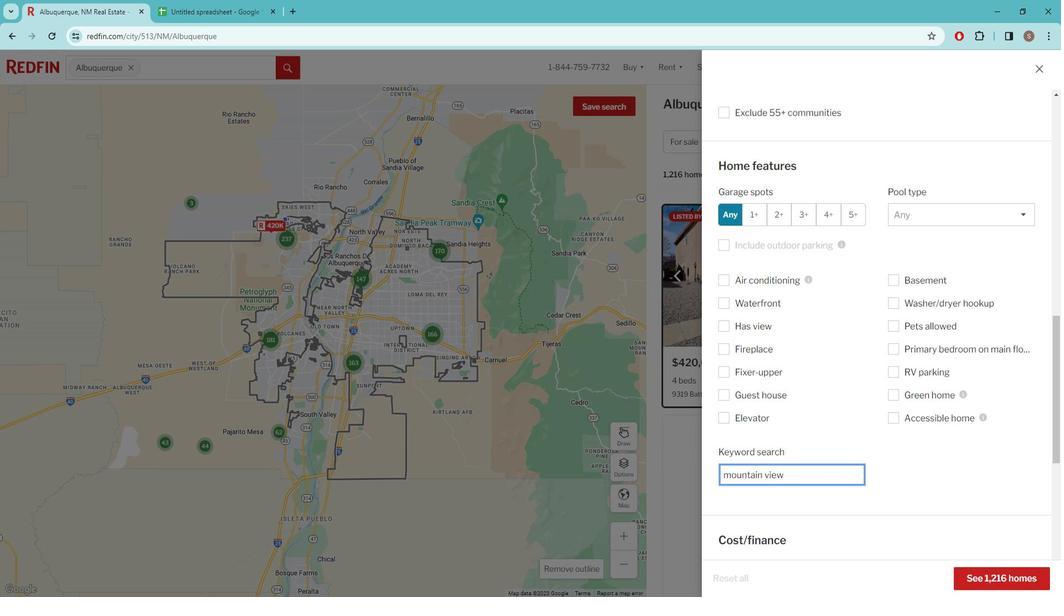 
Action: Mouse moved to (833, 459)
Screenshot: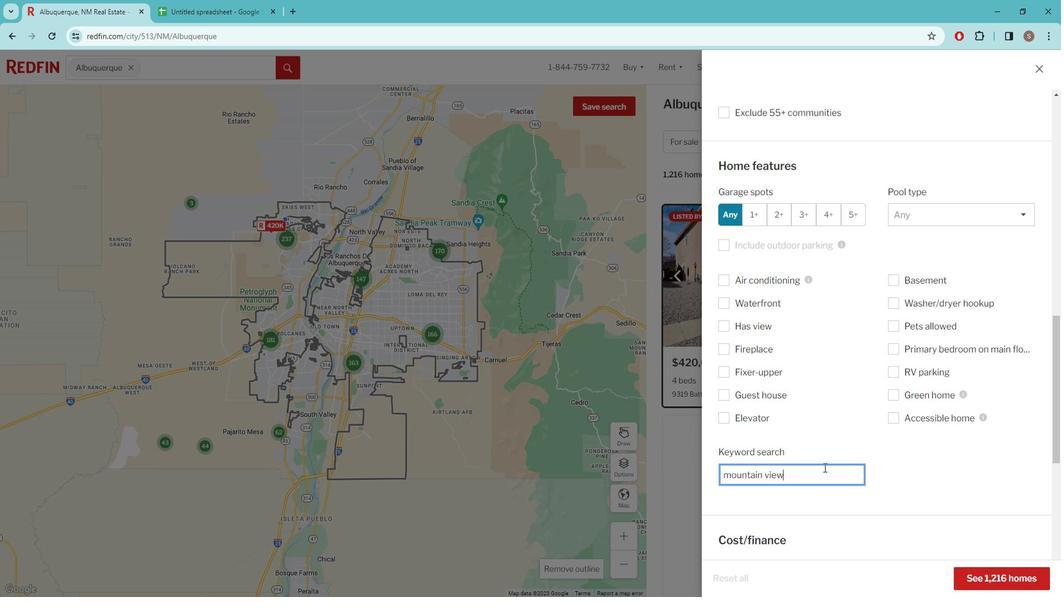 
Action: Mouse scrolled (833, 459) with delta (0, 0)
Screenshot: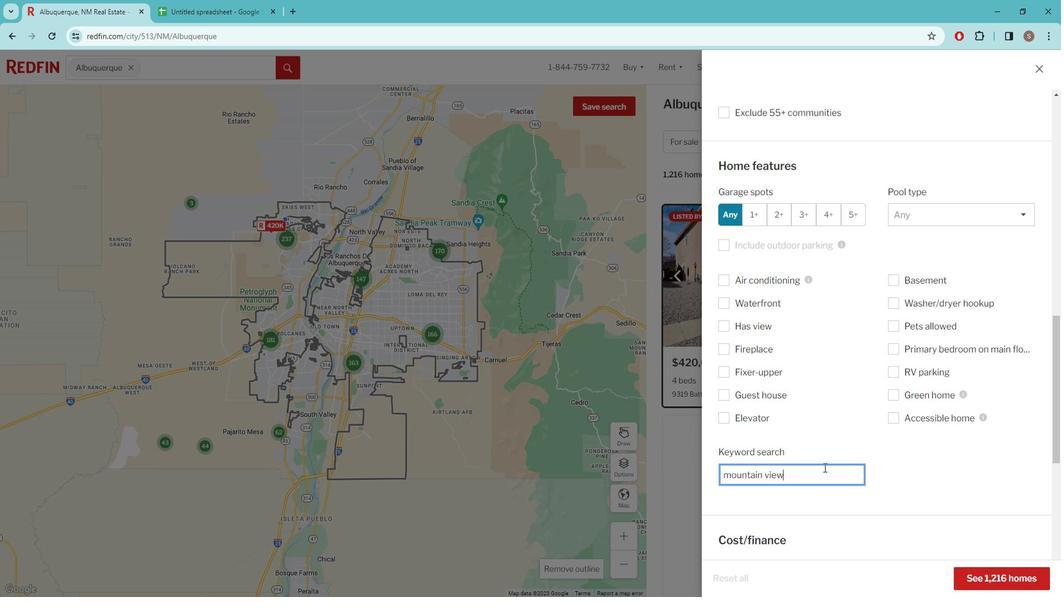 
Action: Mouse moved to (833, 460)
Screenshot: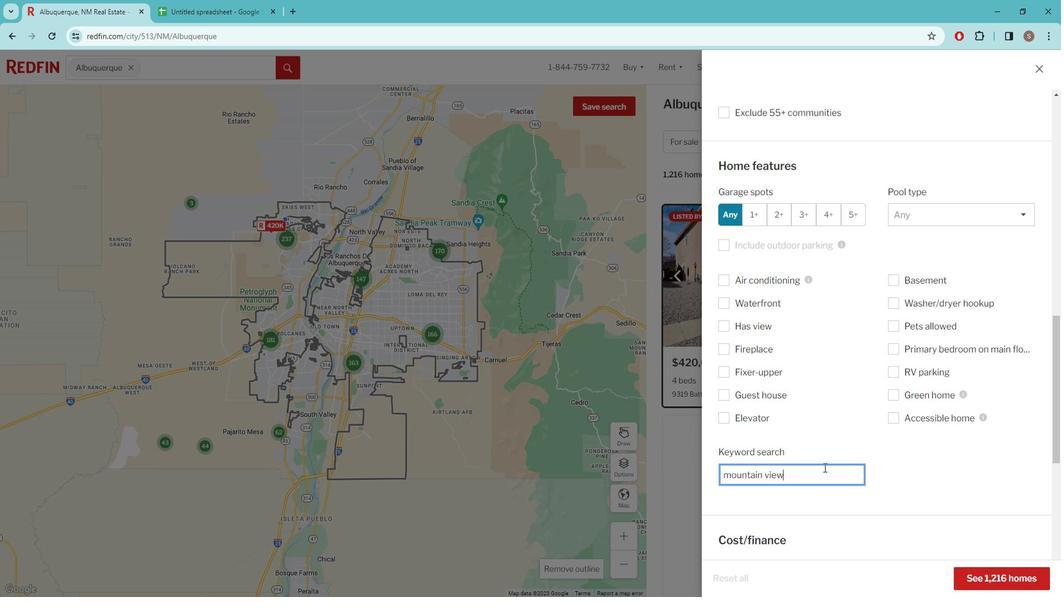 
Action: Mouse scrolled (833, 460) with delta (0, 0)
Screenshot: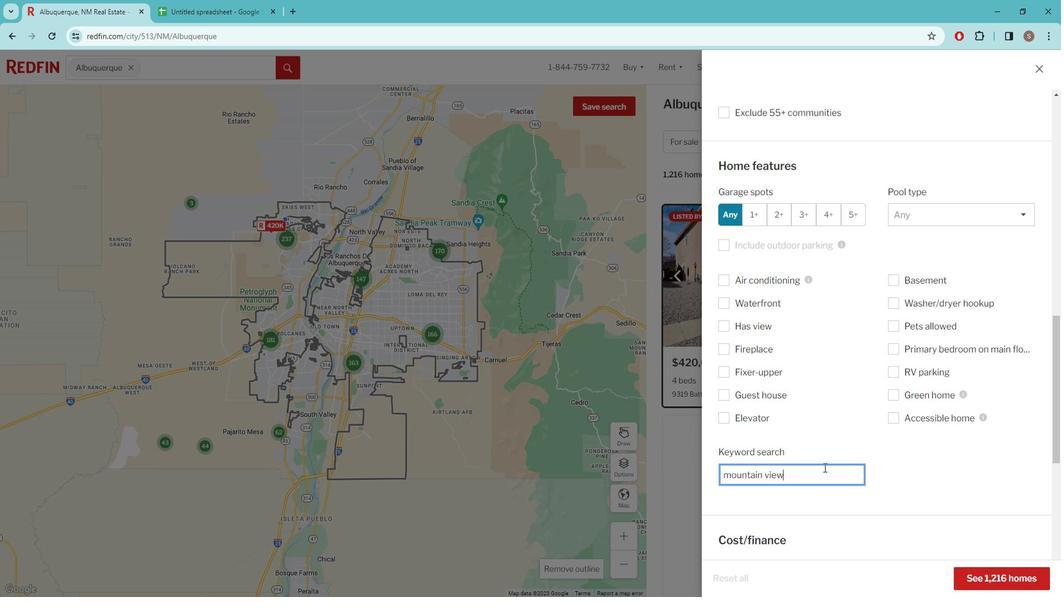
Action: Mouse scrolled (833, 460) with delta (0, 0)
Screenshot: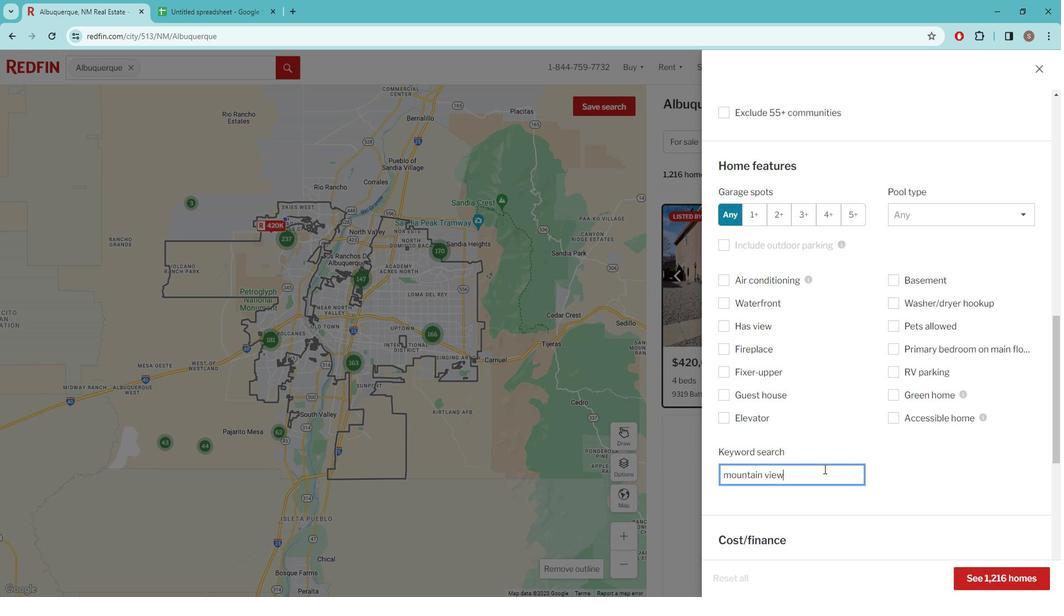 
Action: Mouse scrolled (833, 460) with delta (0, 0)
Screenshot: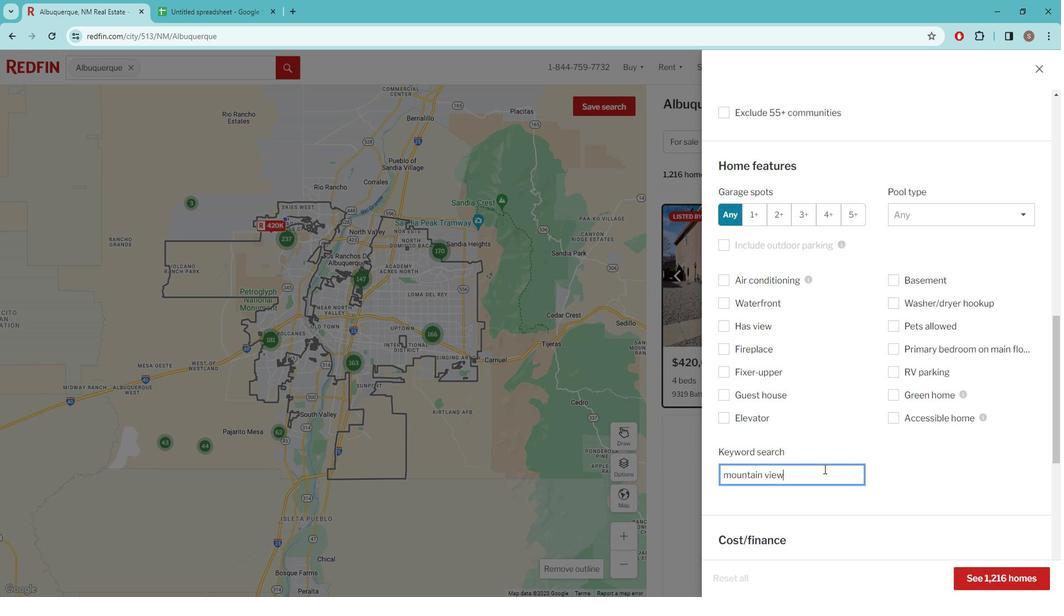 
Action: Mouse scrolled (833, 460) with delta (0, 0)
Screenshot: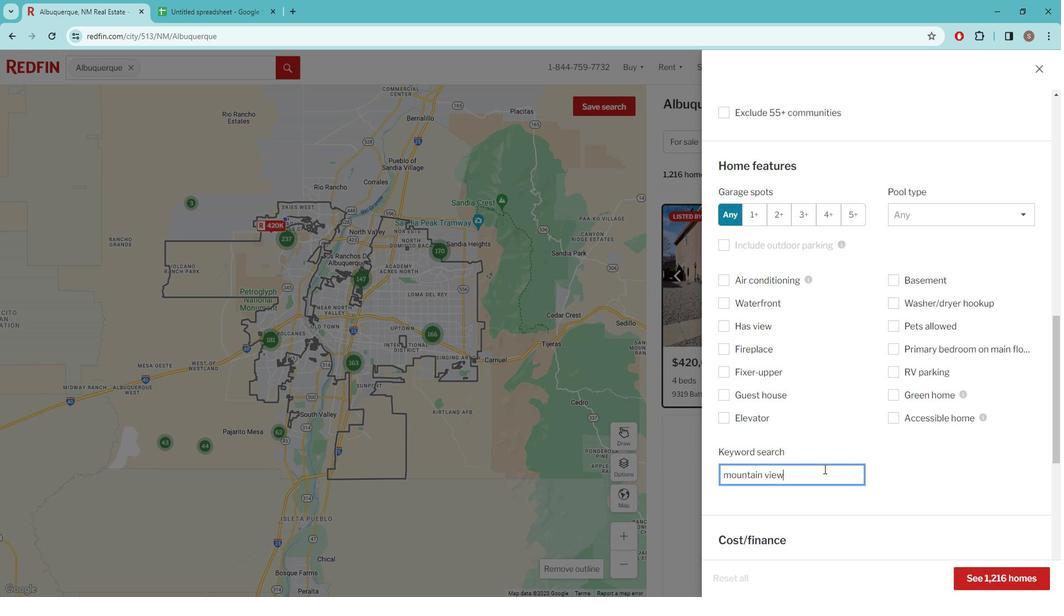 
Action: Mouse scrolled (833, 460) with delta (0, 0)
Screenshot: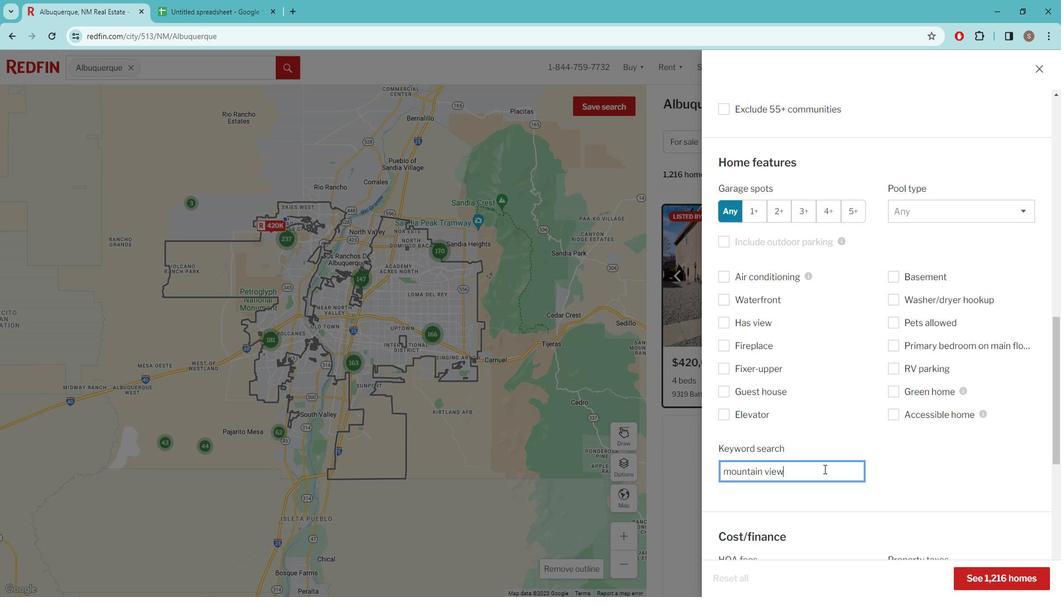 
Action: Mouse scrolled (833, 460) with delta (0, 0)
Screenshot: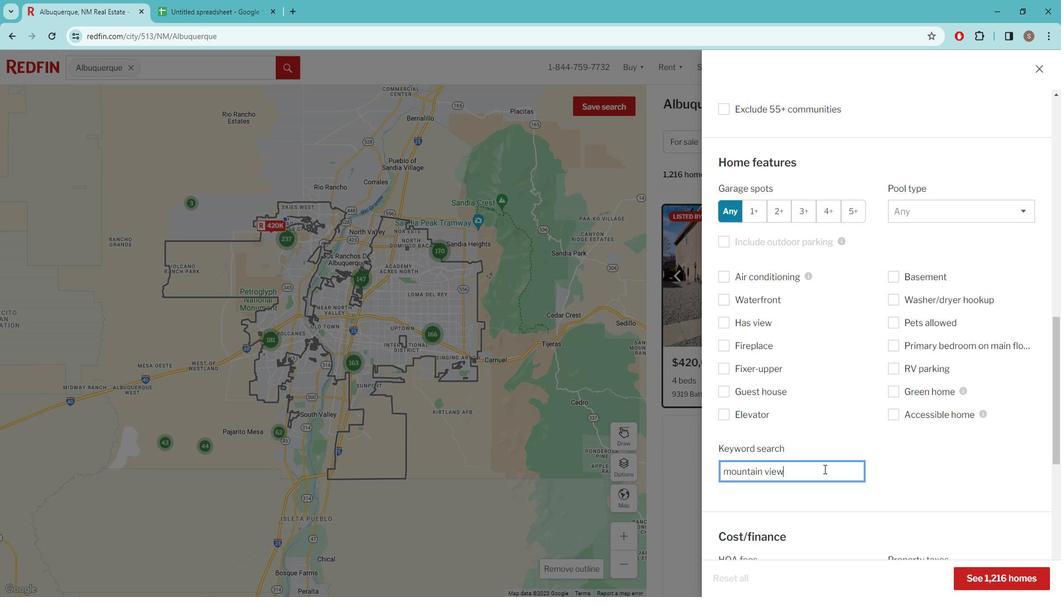 
Action: Mouse moved to (802, 462)
Screenshot: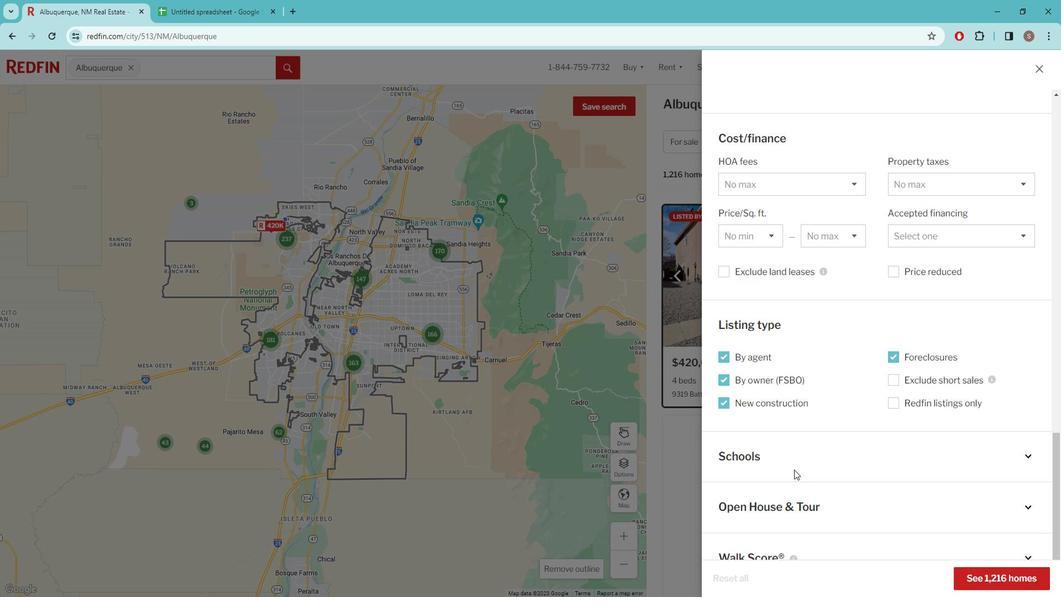 
Action: Mouse scrolled (802, 462) with delta (0, 0)
Screenshot: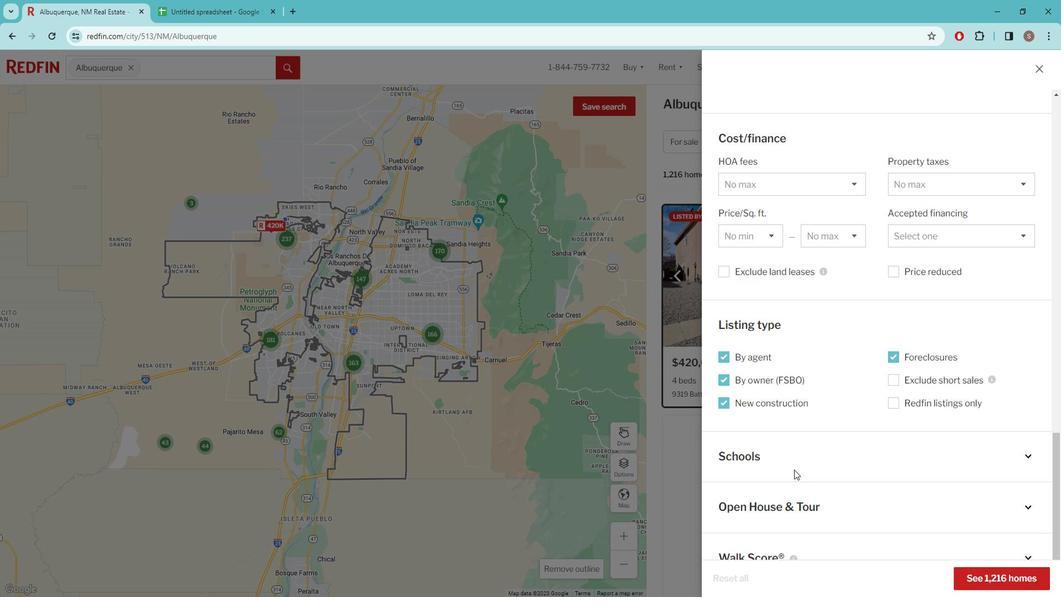 
Action: Mouse moved to (800, 465)
Screenshot: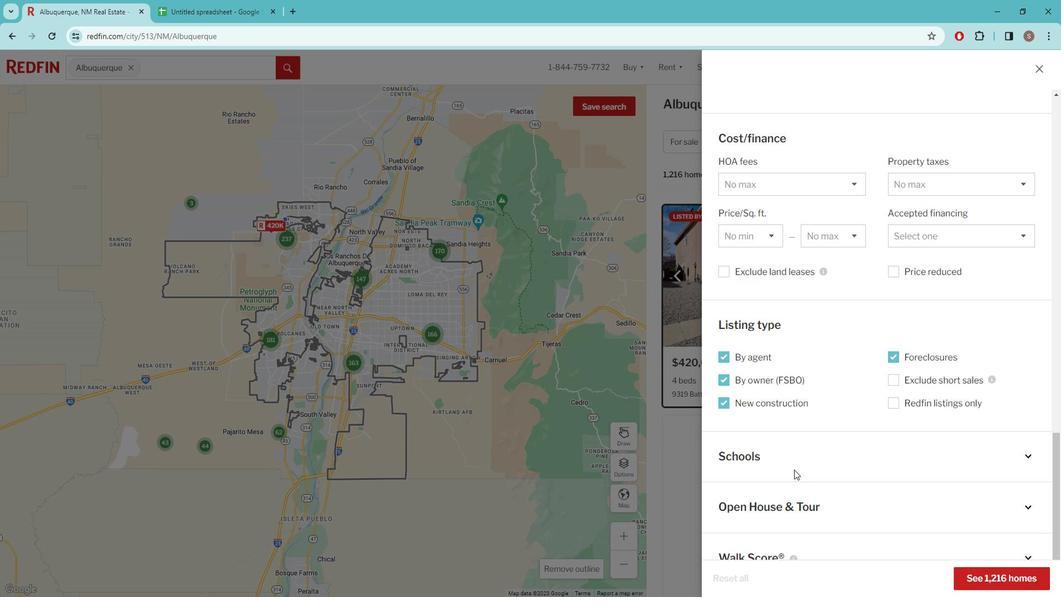 
Action: Mouse scrolled (800, 465) with delta (0, 0)
Screenshot: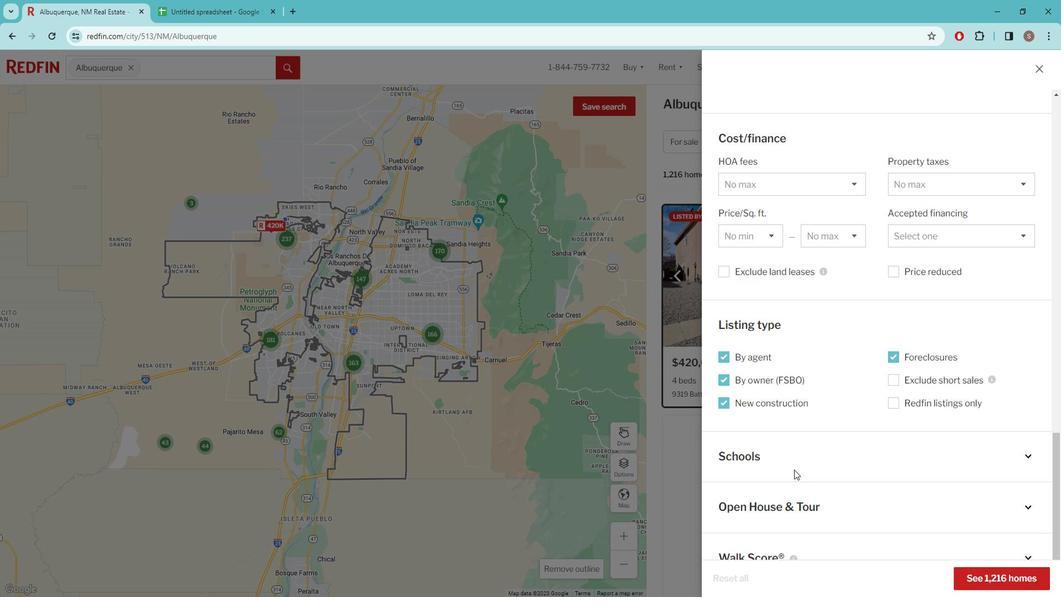 
Action: Mouse moved to (800, 465)
Screenshot: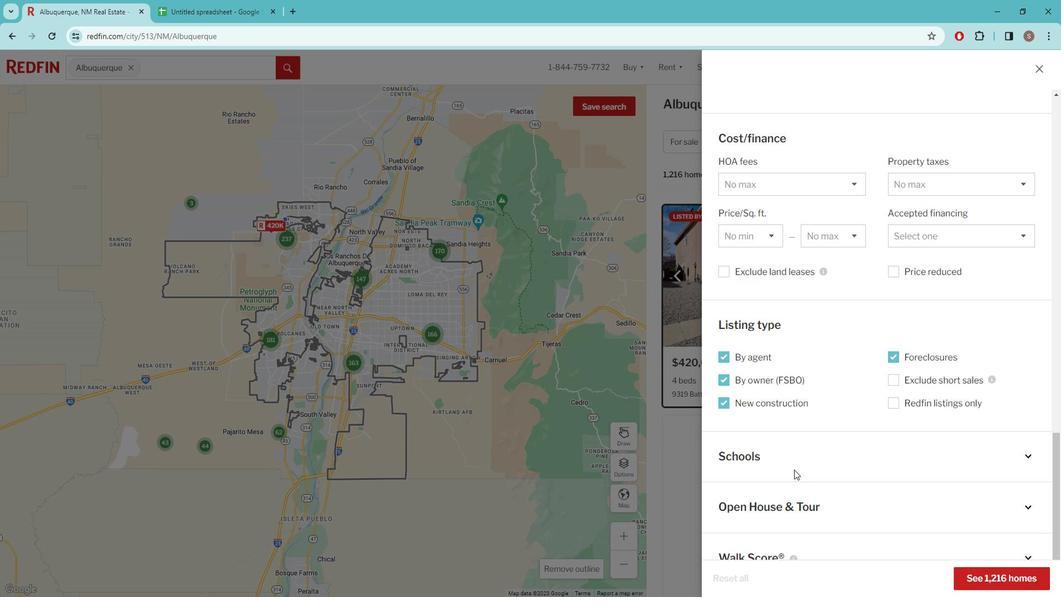 
Action: Mouse scrolled (800, 465) with delta (0, 0)
Screenshot: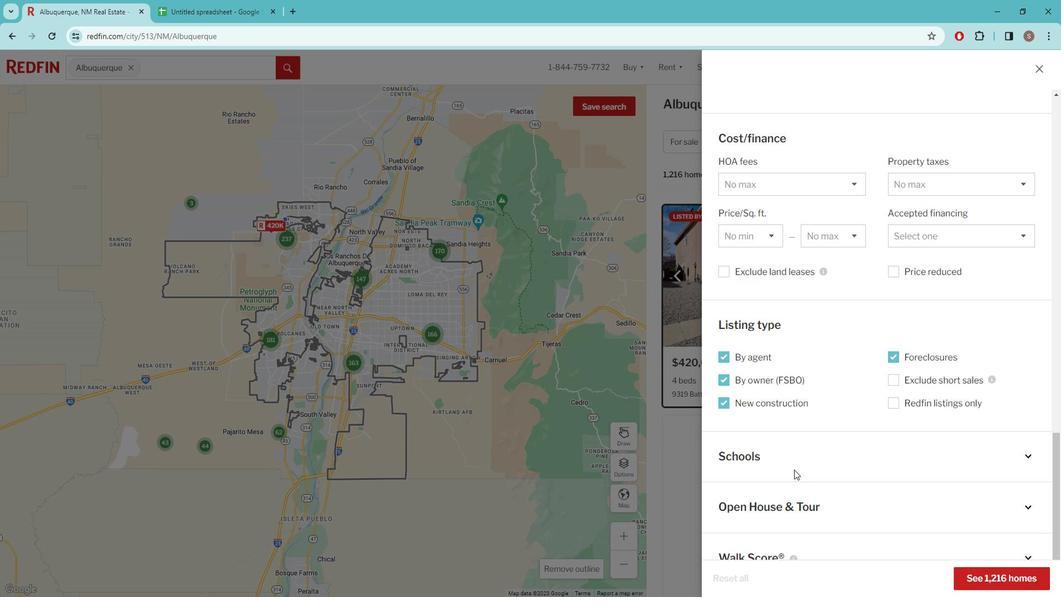 
Action: Mouse moved to (800, 465)
Screenshot: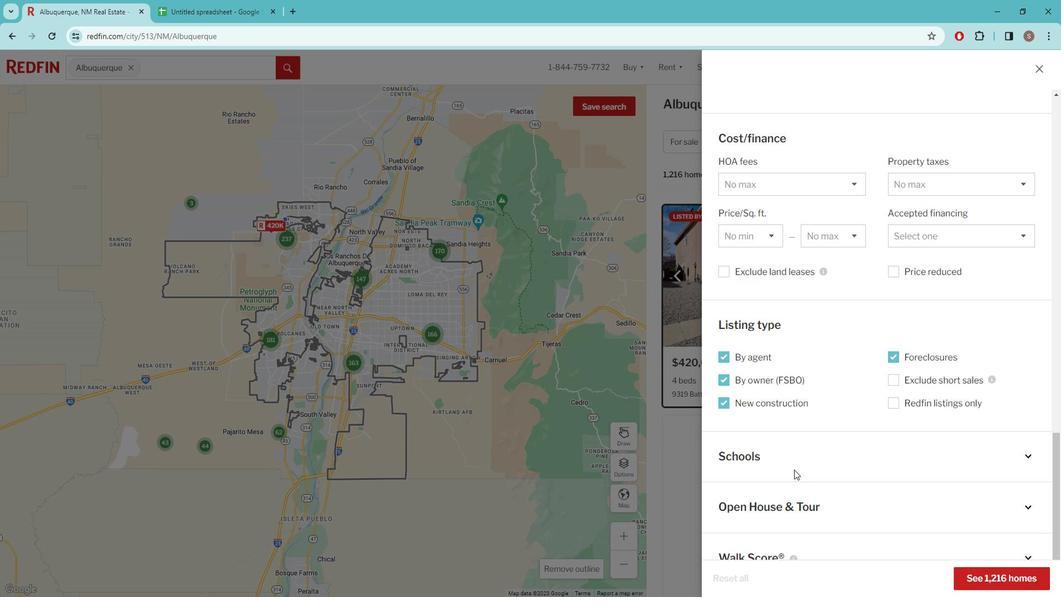 
Action: Mouse scrolled (800, 465) with delta (0, 0)
Screenshot: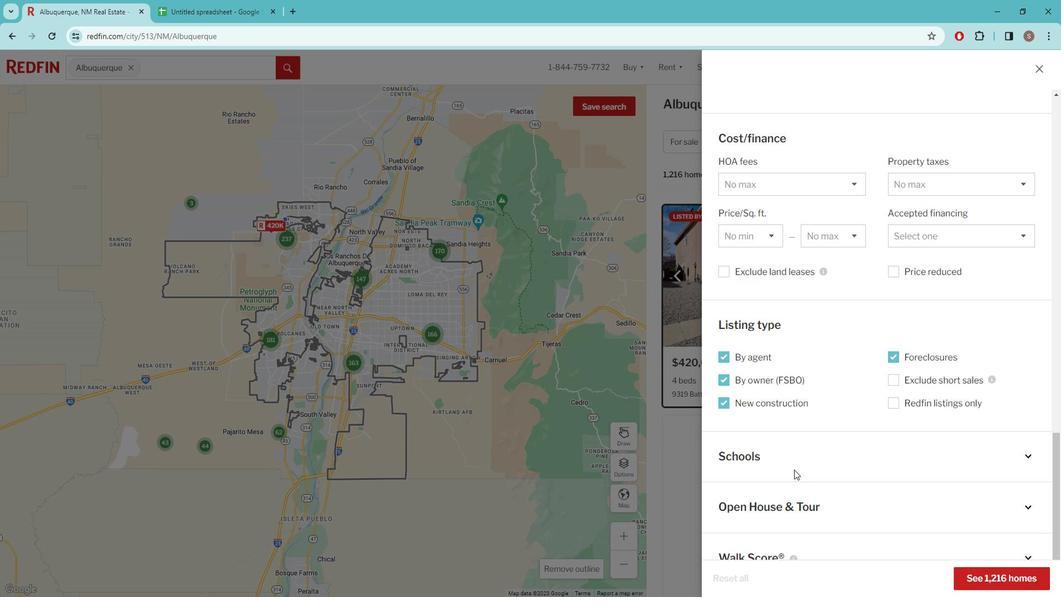 
Action: Mouse scrolled (800, 465) with delta (0, 0)
Screenshot: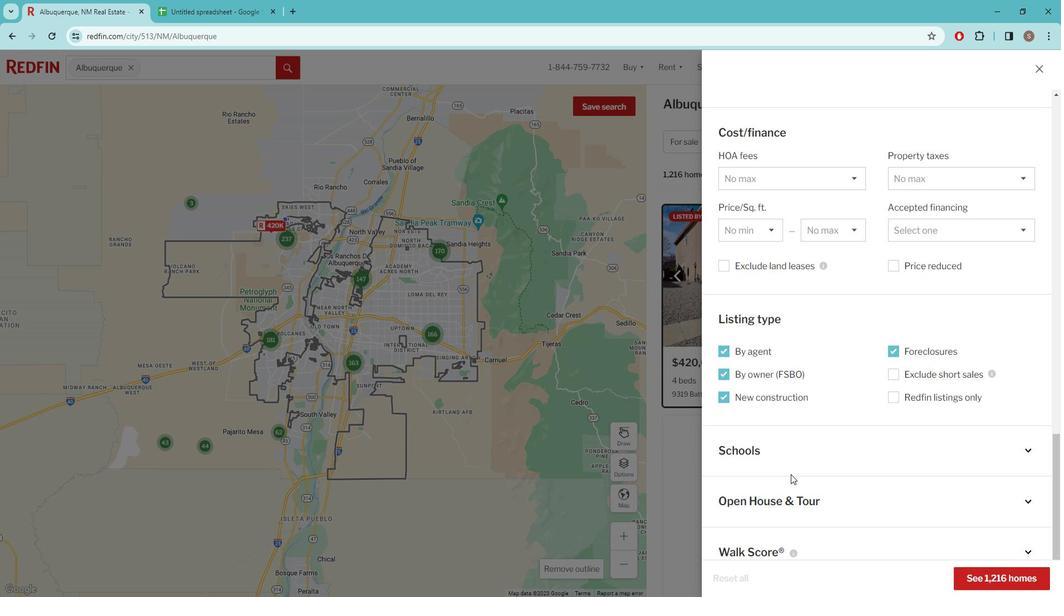 
Action: Mouse moved to (787, 479)
Screenshot: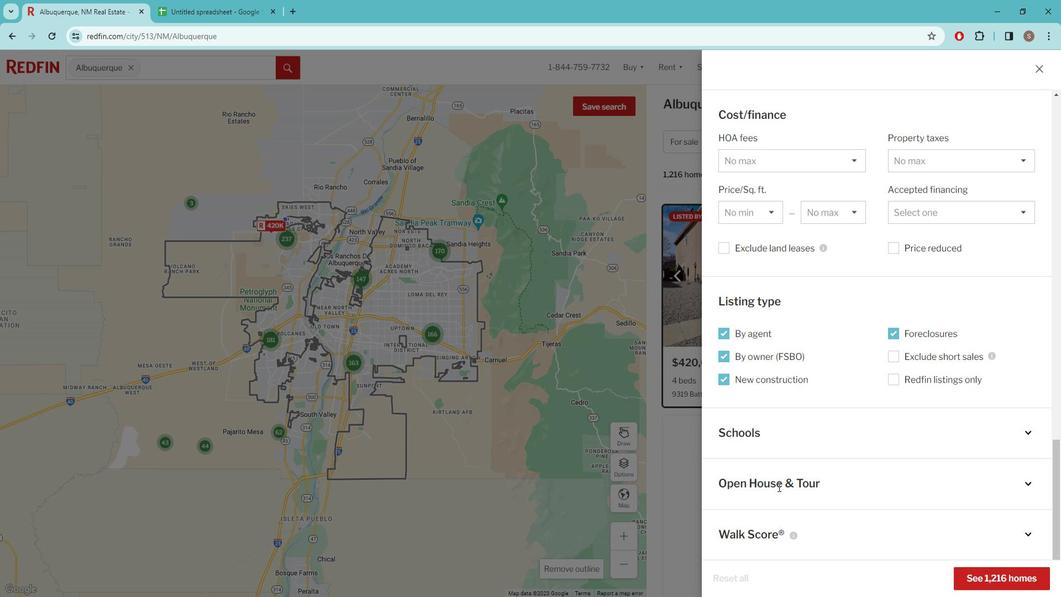 
Action: Mouse pressed left at (787, 479)
Screenshot: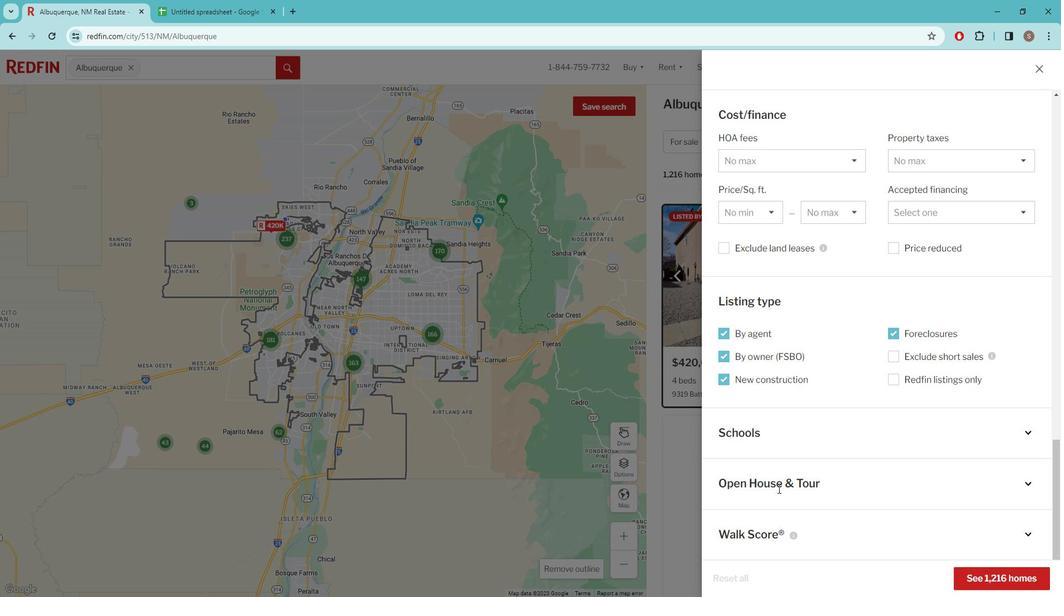 
Action: Mouse moved to (736, 475)
Screenshot: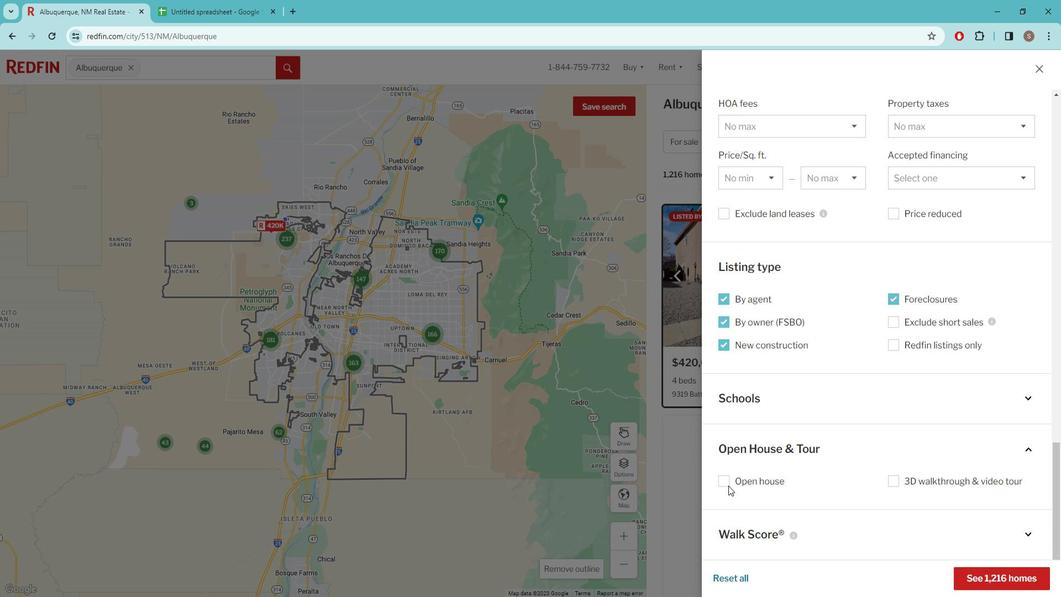 
Action: Mouse pressed left at (736, 475)
Screenshot: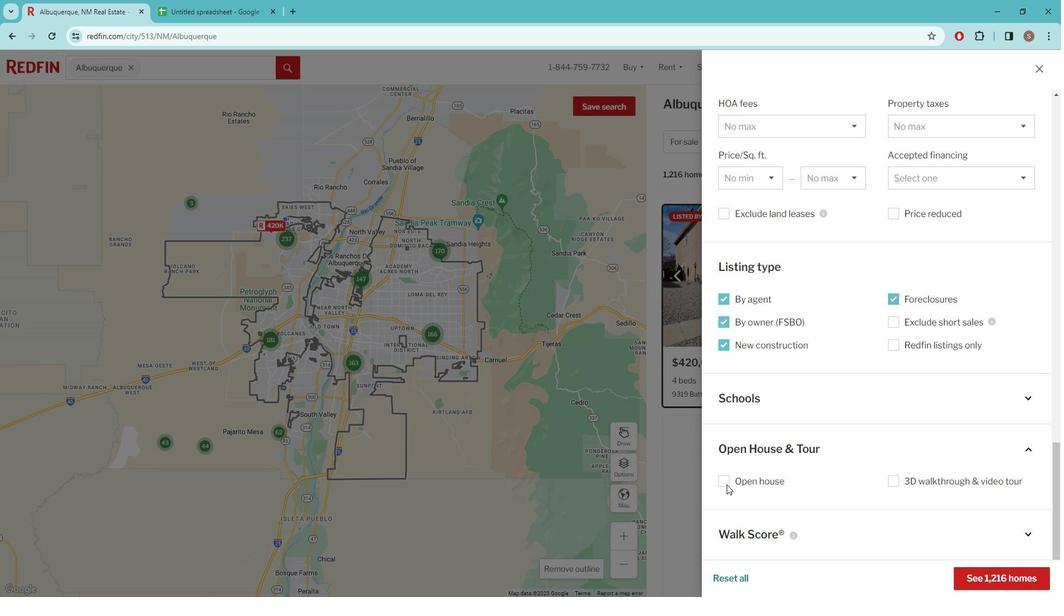 
Action: Mouse moved to (997, 566)
Screenshot: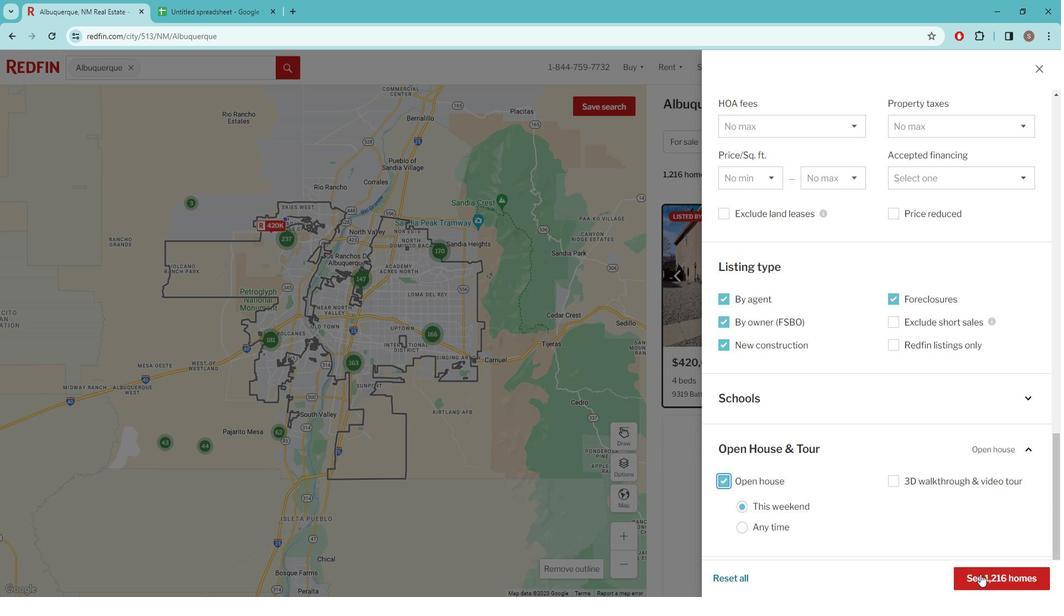 
Action: Mouse pressed left at (997, 566)
Screenshot: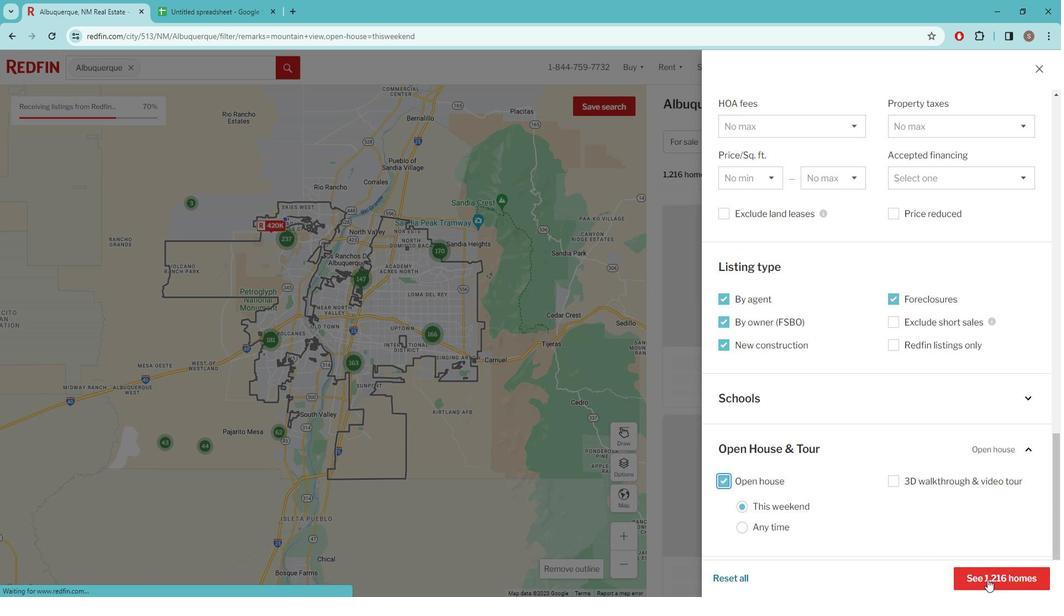 
Action: Mouse moved to (900, 409)
Screenshot: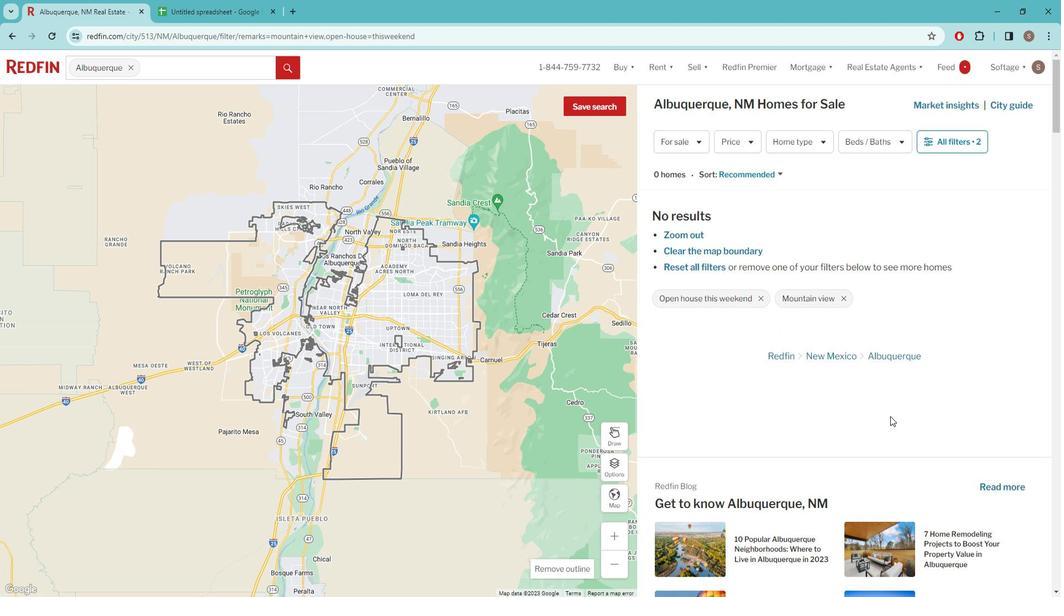 
